 Task: Look for space in Azzaba, Algeria from 5th September, 2023 to 13th September, 2023 for 6 adults in price range Rs.15000 to Rs.20000. Place can be entire place with 3 bedrooms having 3 beds and 3 bathrooms. Property type can be house, flat, hotel. Booking option can be shelf check-in. Required host language is .
Action: Mouse moved to (479, 91)
Screenshot: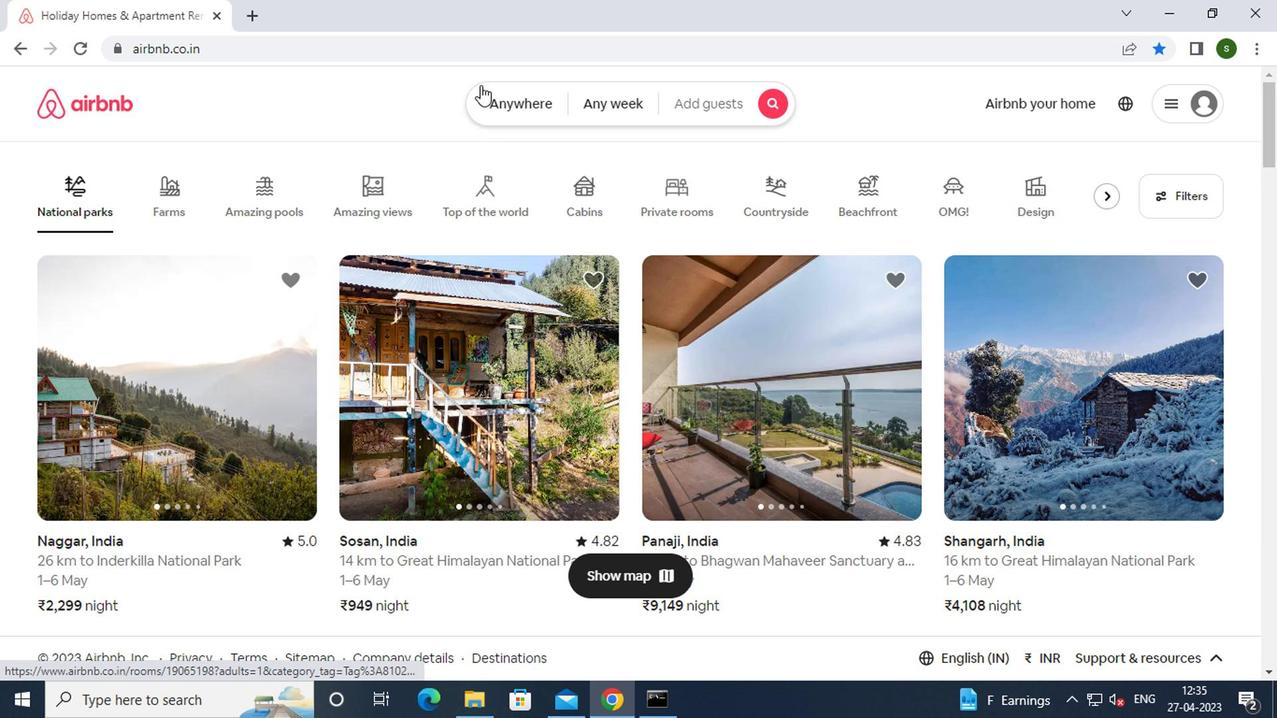 
Action: Mouse pressed left at (479, 91)
Screenshot: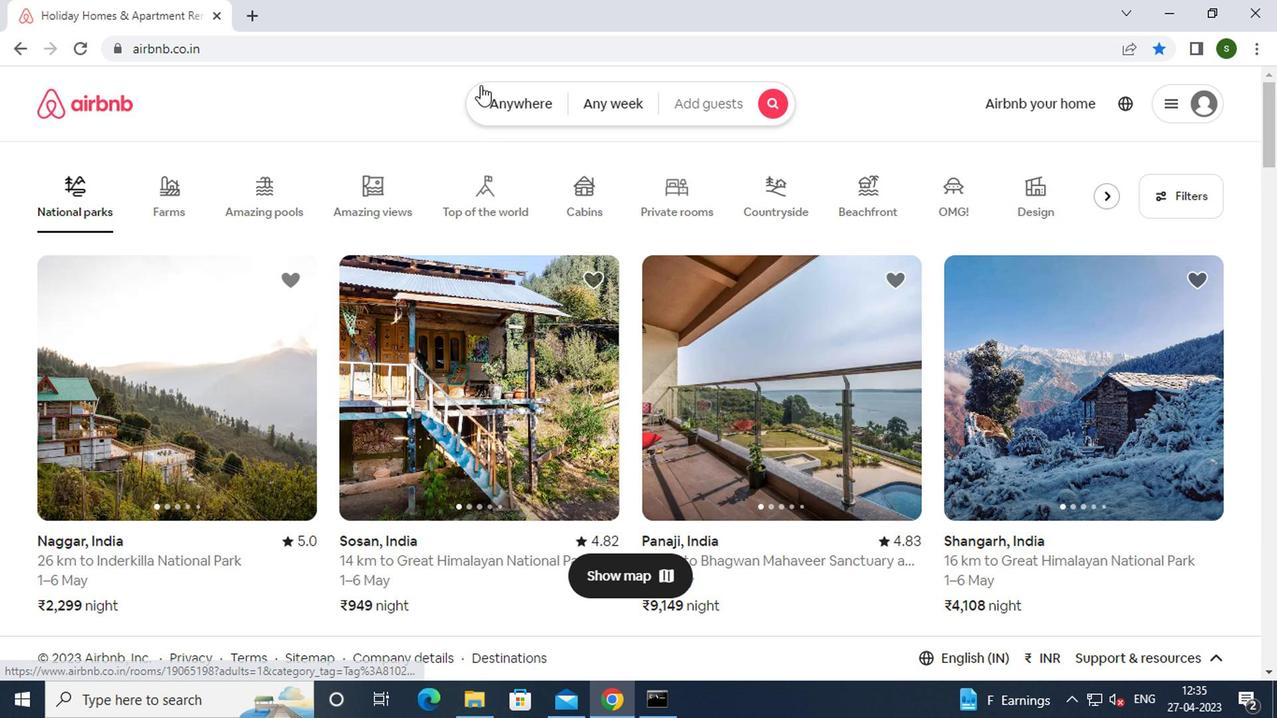 
Action: Mouse moved to (342, 176)
Screenshot: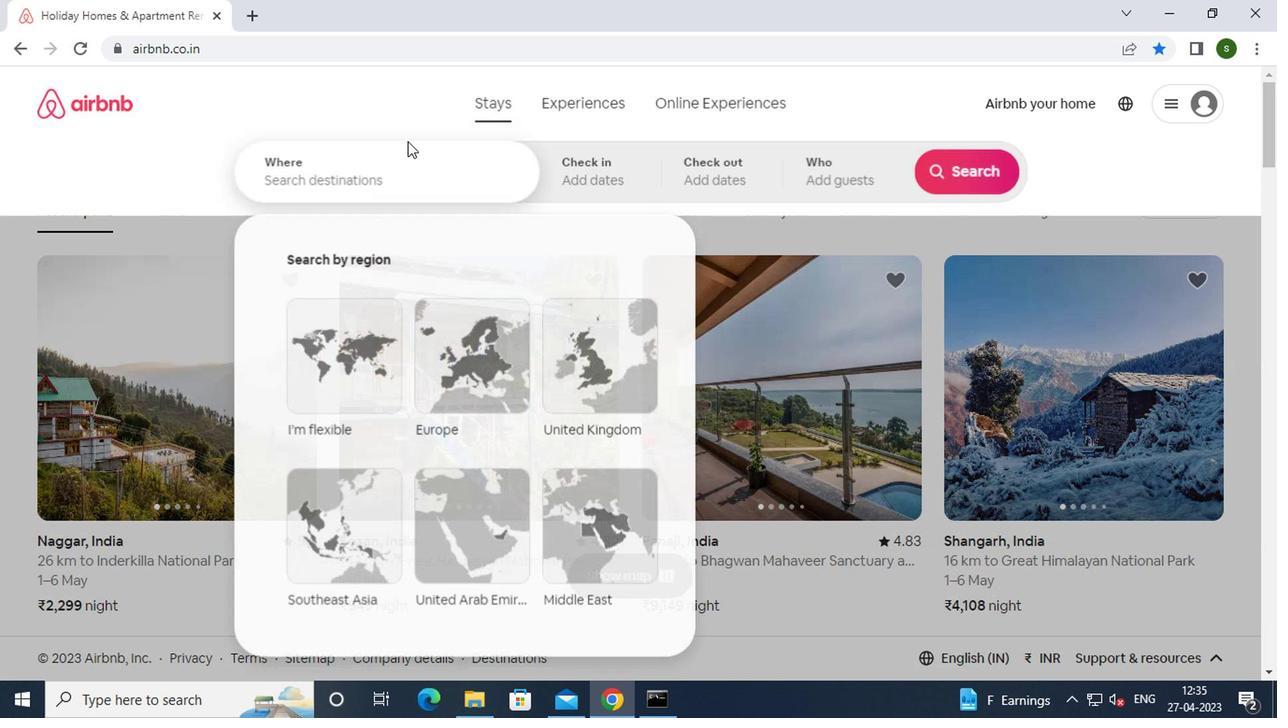 
Action: Mouse pressed left at (342, 176)
Screenshot: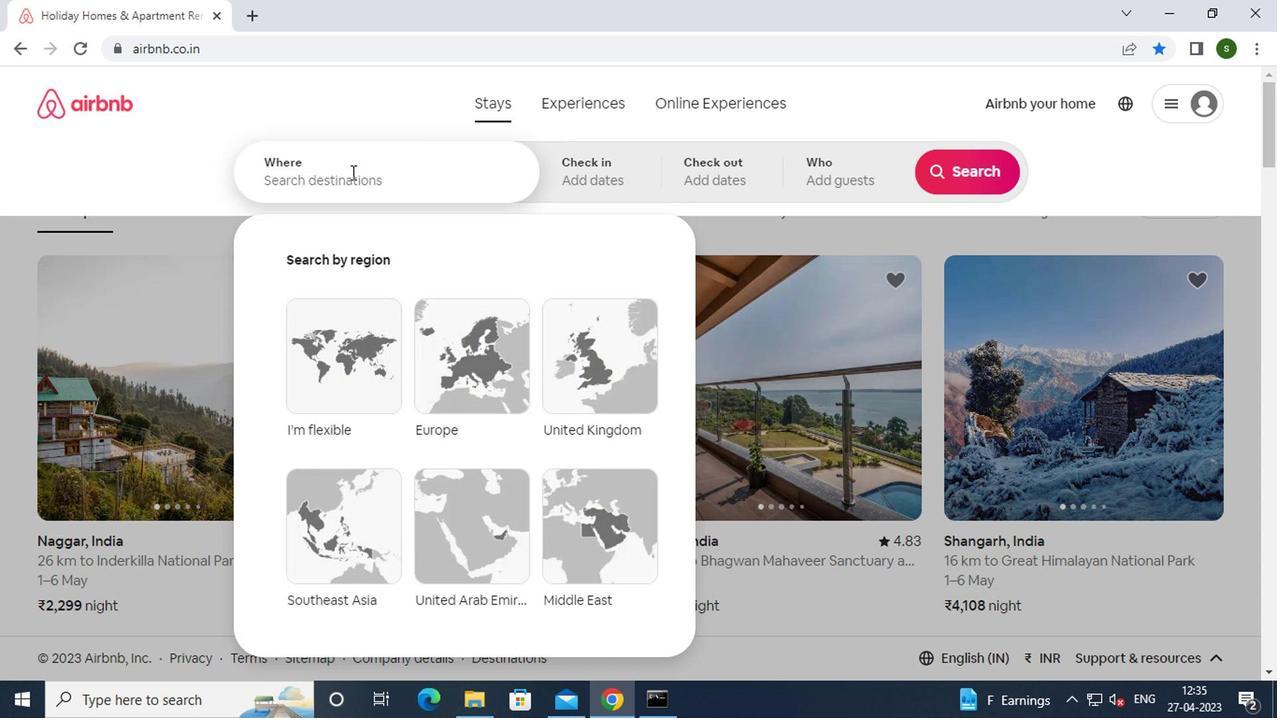 
Action: Mouse moved to (342, 178)
Screenshot: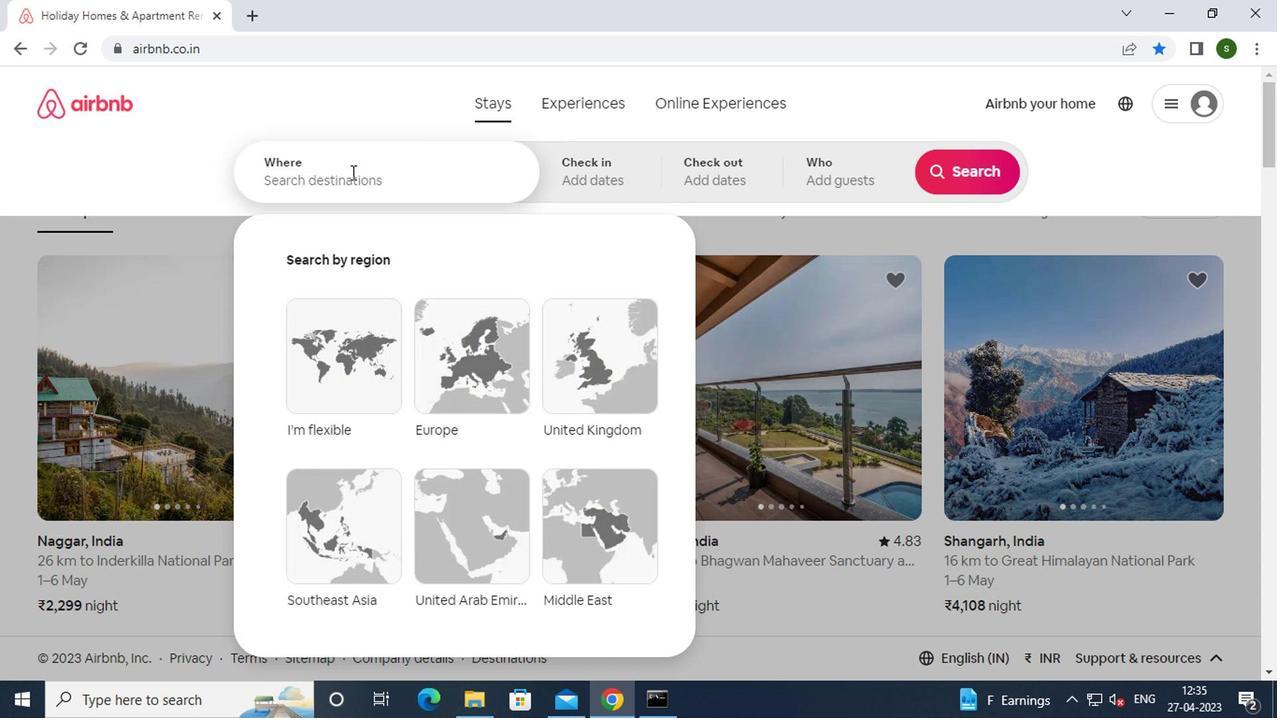 
Action: Key pressed a<Key.caps_lock>zzaba,<Key.space><Key.caps_lock>a<Key.caps_lock>lgeria<Key.enter>
Screenshot: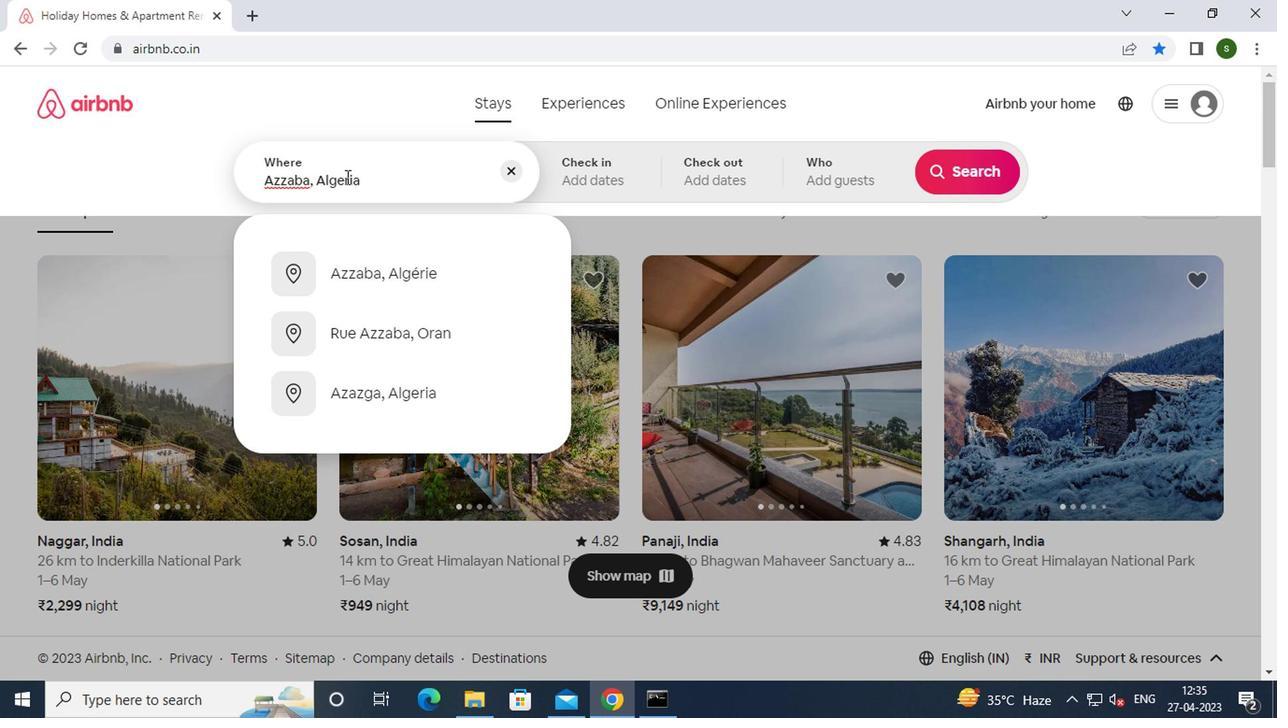 
Action: Mouse moved to (949, 328)
Screenshot: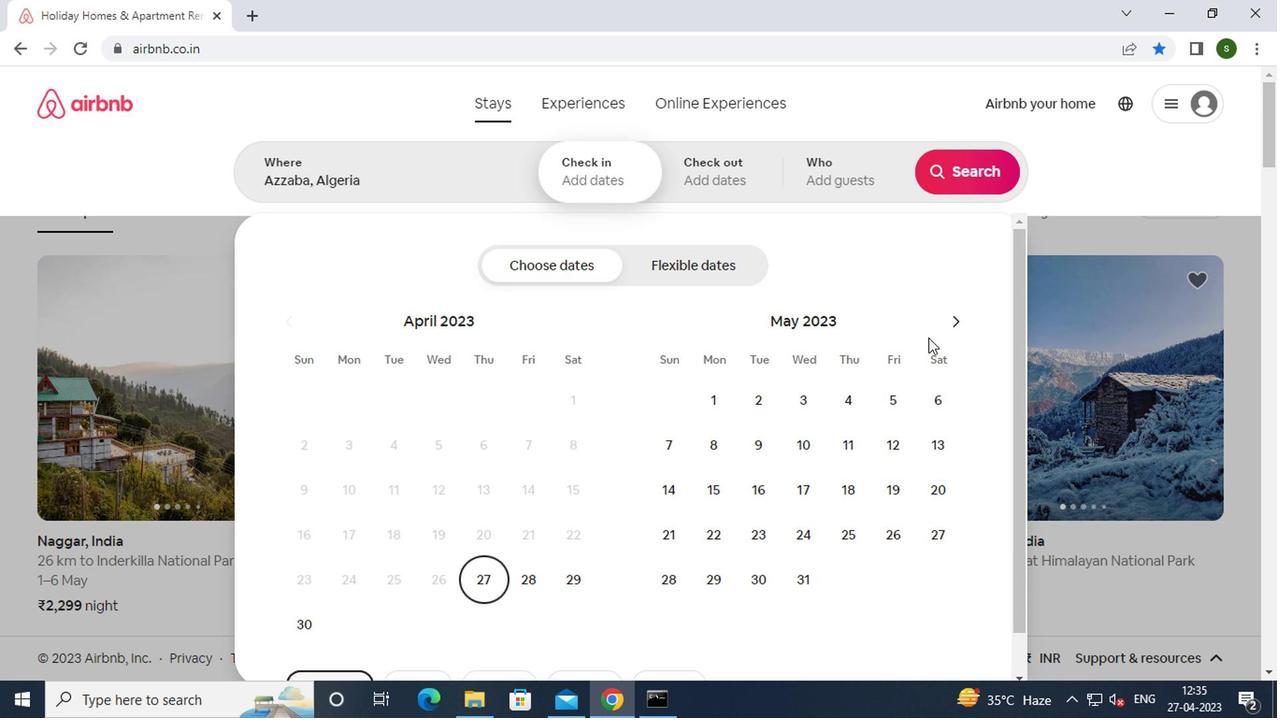
Action: Mouse pressed left at (949, 328)
Screenshot: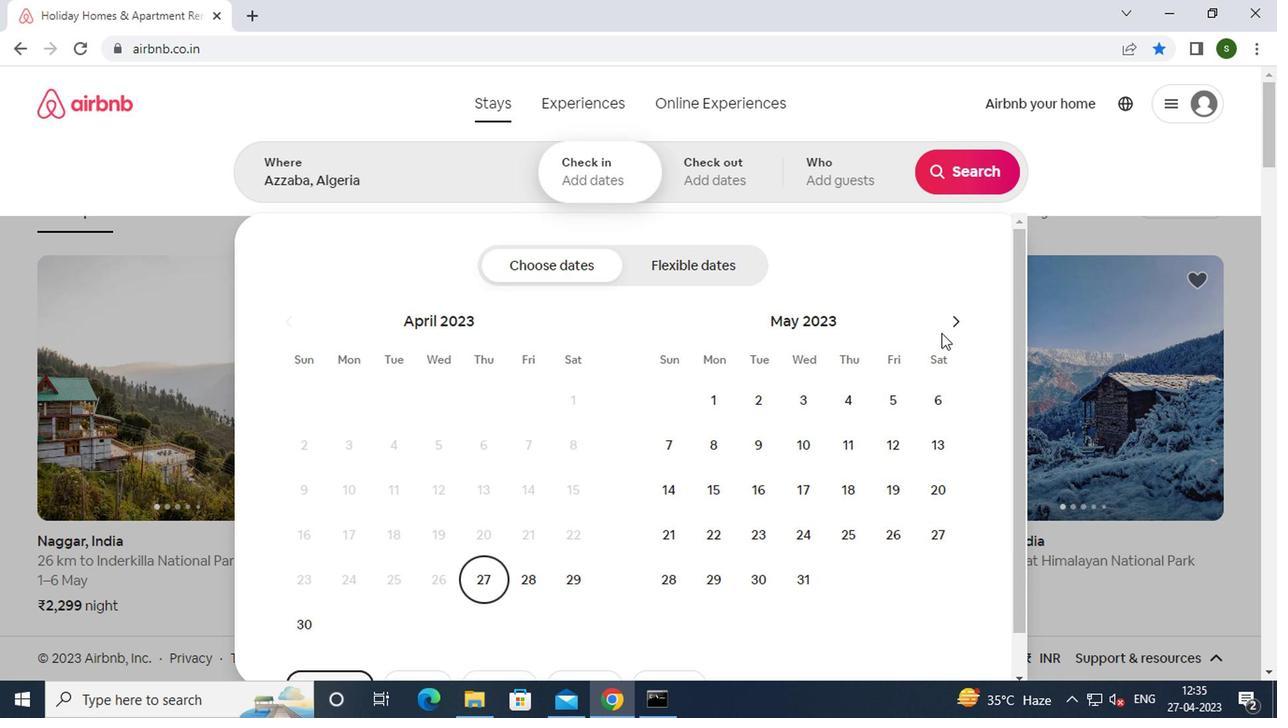 
Action: Mouse pressed left at (949, 328)
Screenshot: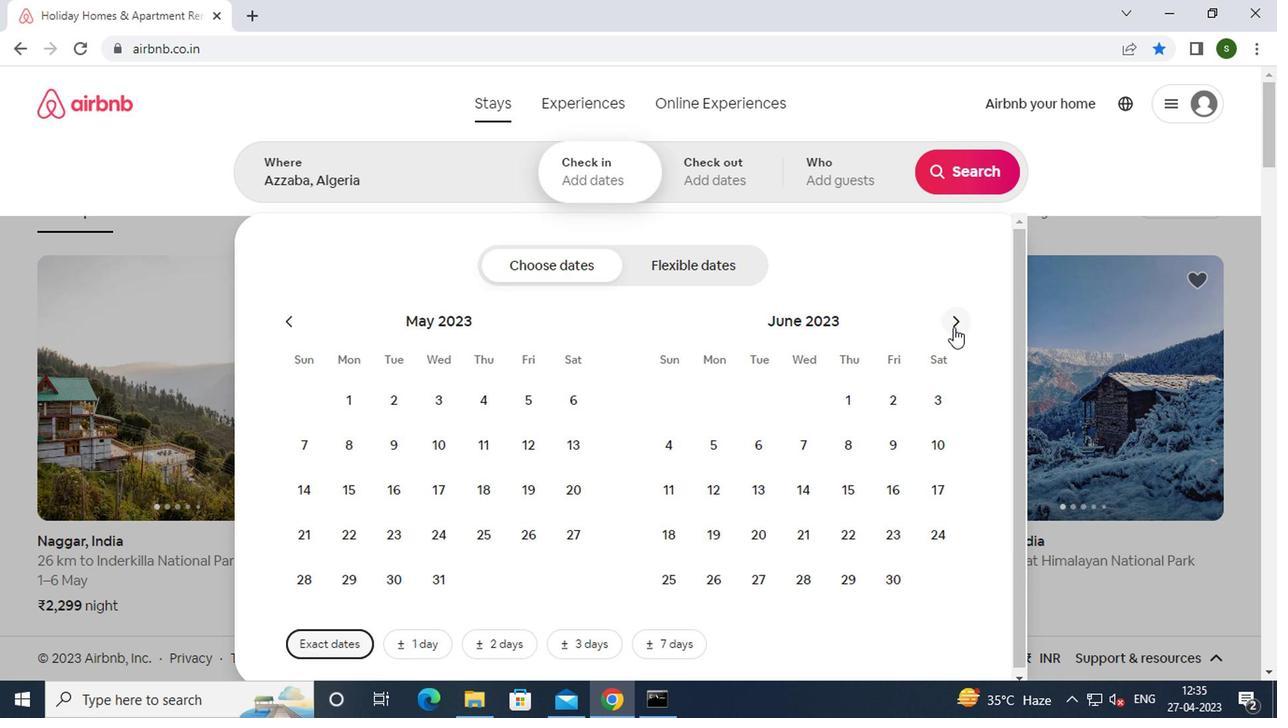 
Action: Mouse pressed left at (949, 328)
Screenshot: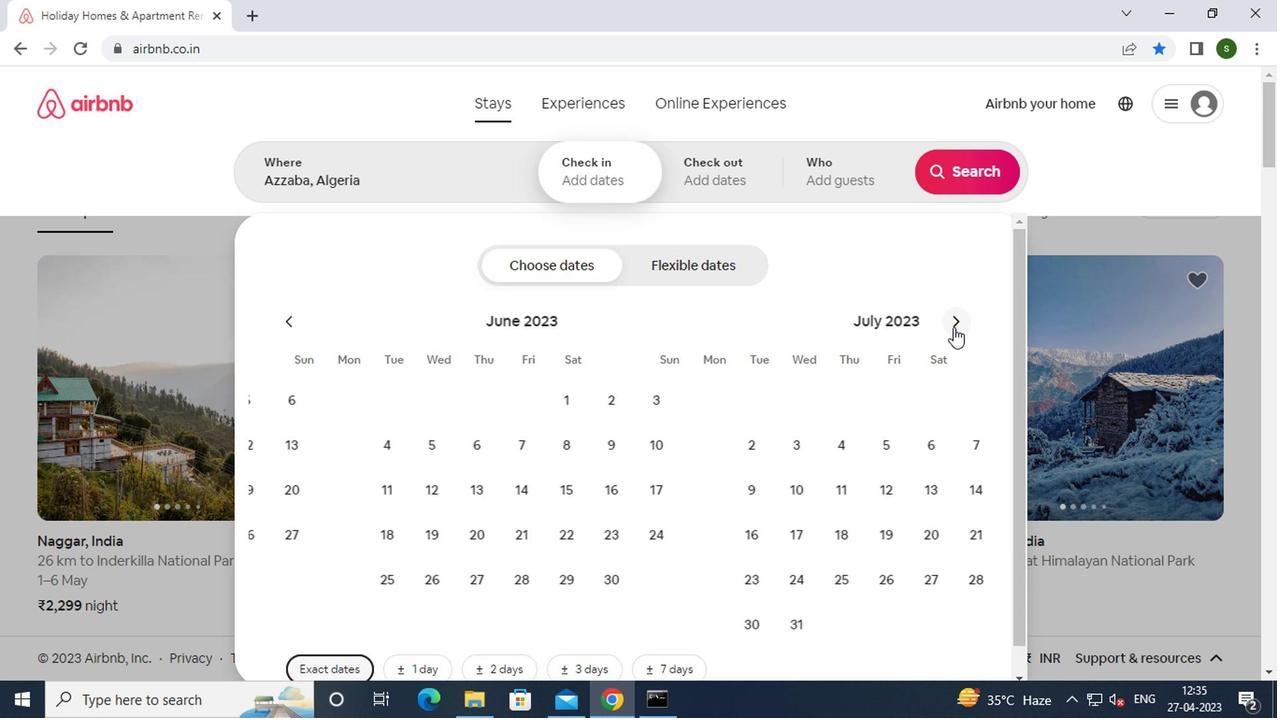 
Action: Mouse pressed left at (949, 328)
Screenshot: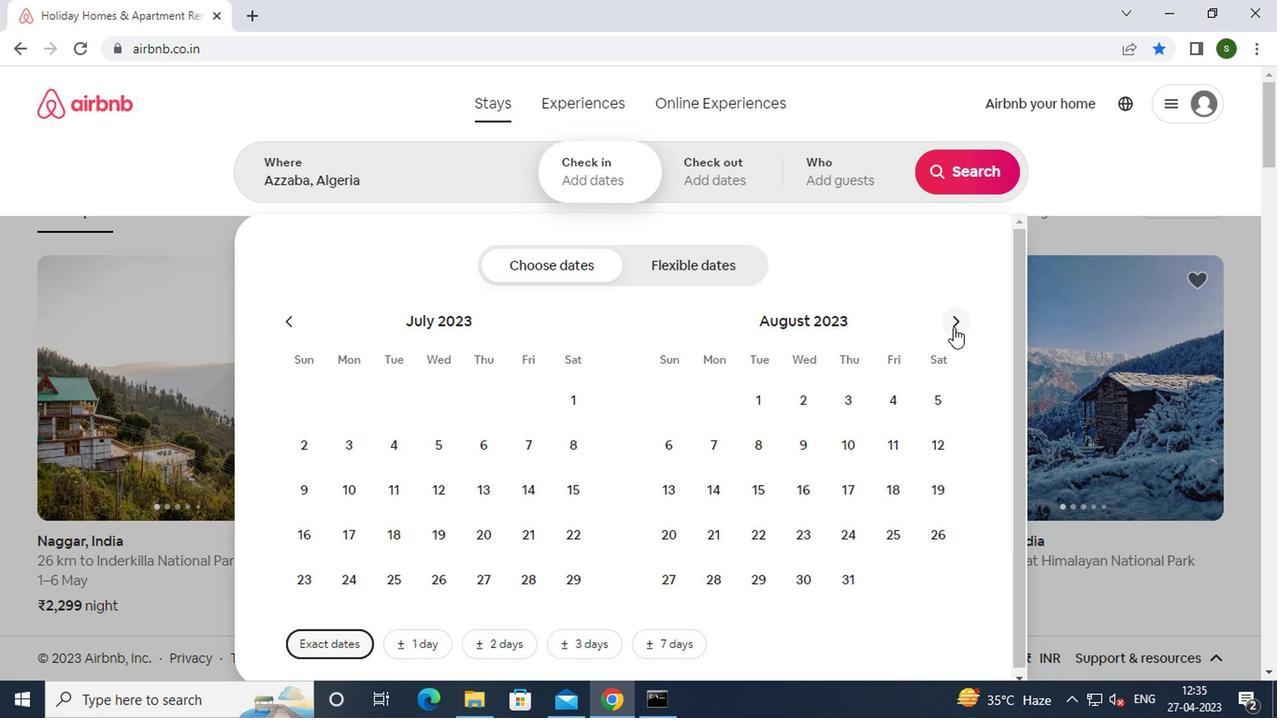 
Action: Mouse moved to (763, 446)
Screenshot: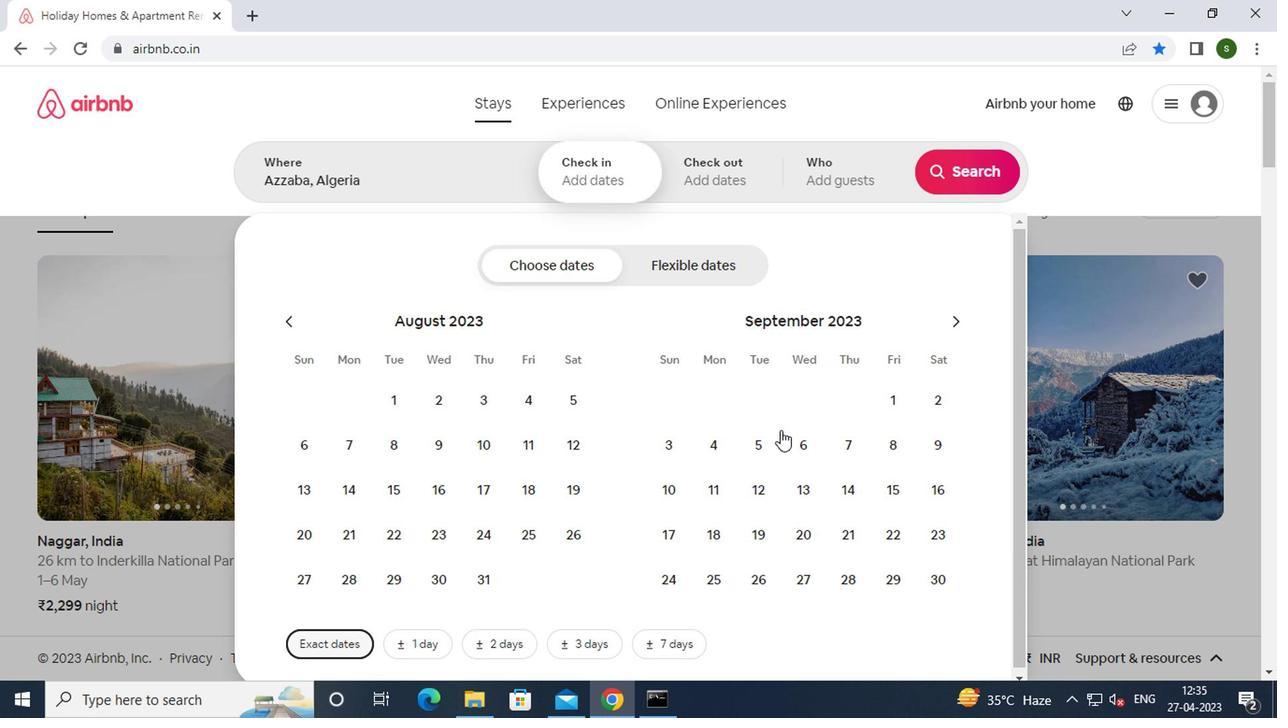 
Action: Mouse pressed left at (763, 446)
Screenshot: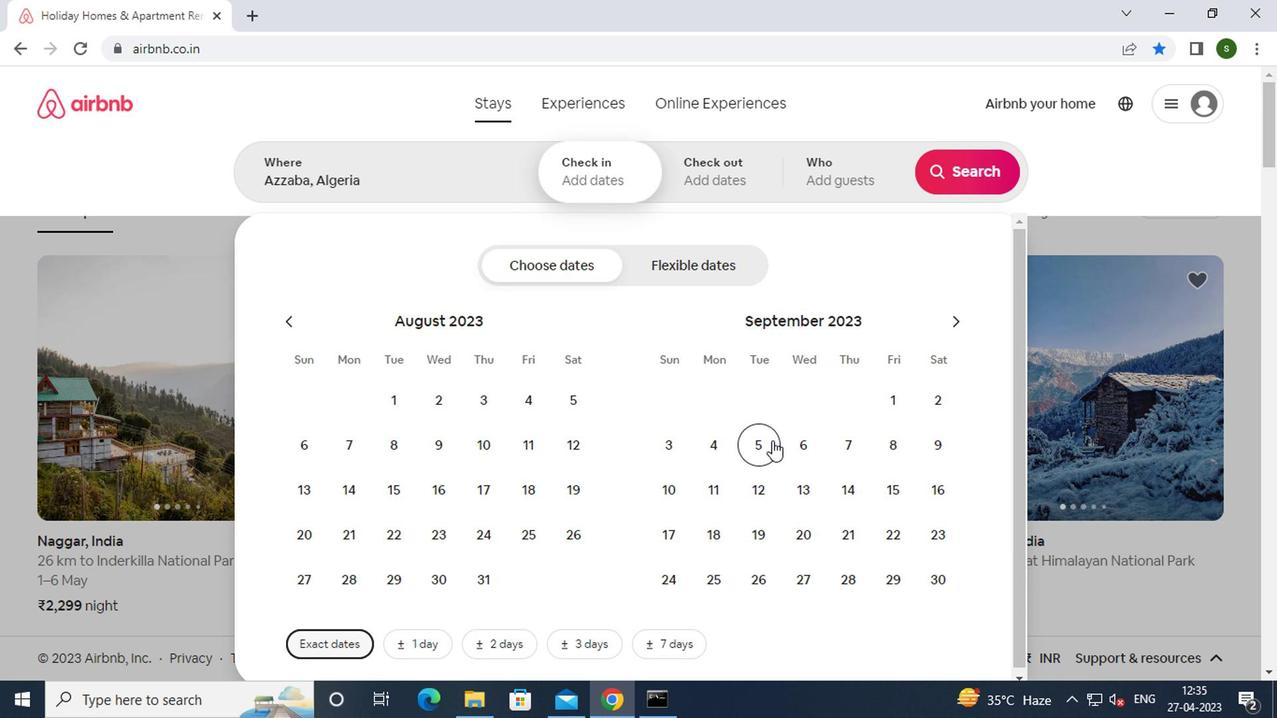 
Action: Mouse moved to (798, 489)
Screenshot: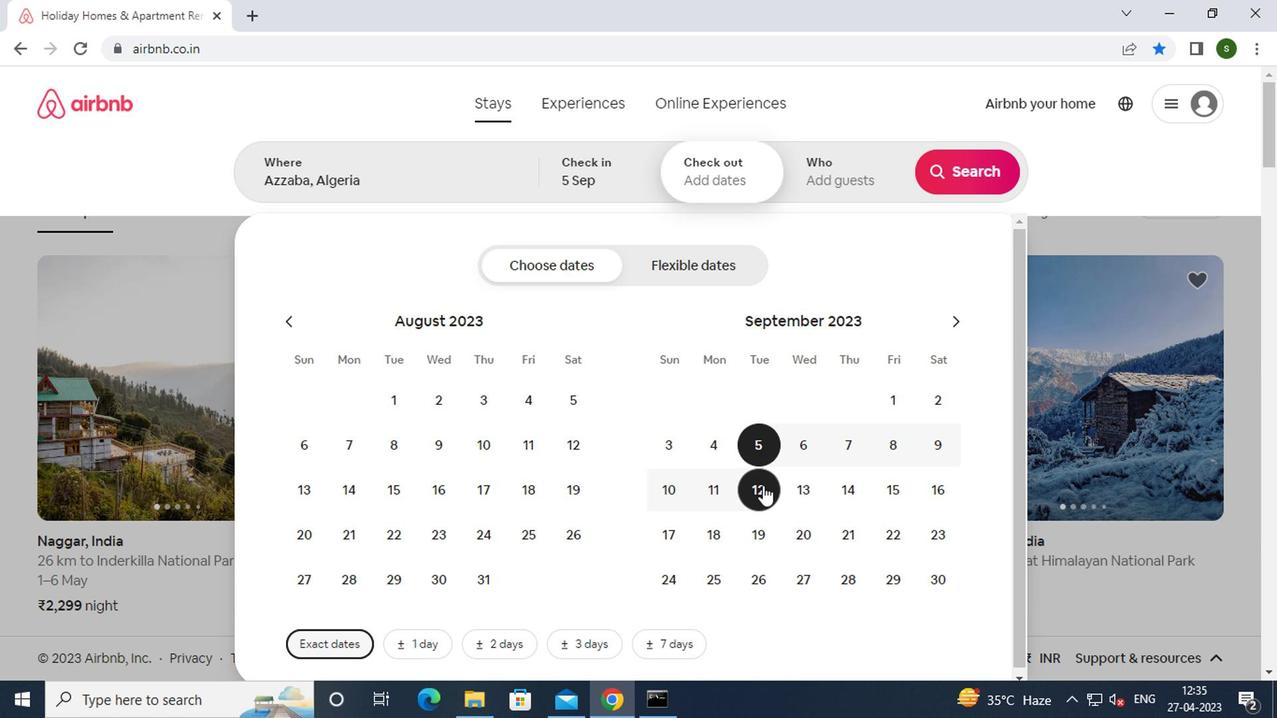 
Action: Mouse pressed left at (798, 489)
Screenshot: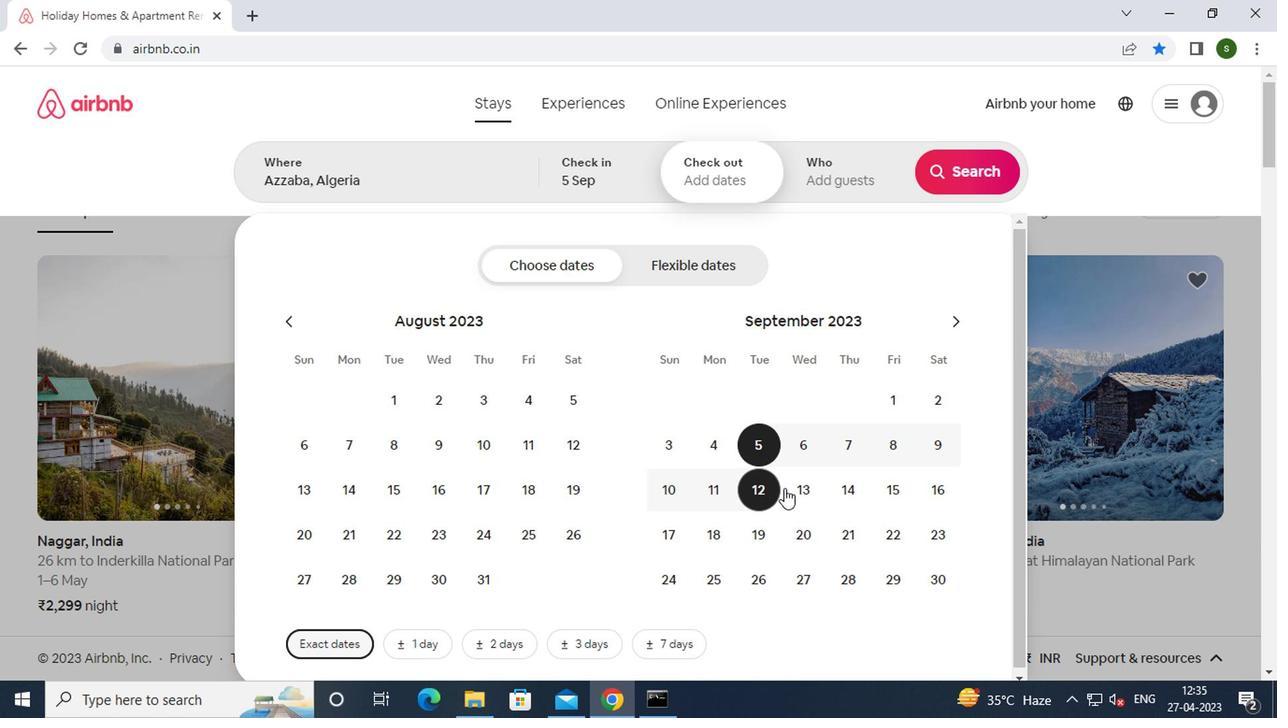 
Action: Mouse moved to (840, 173)
Screenshot: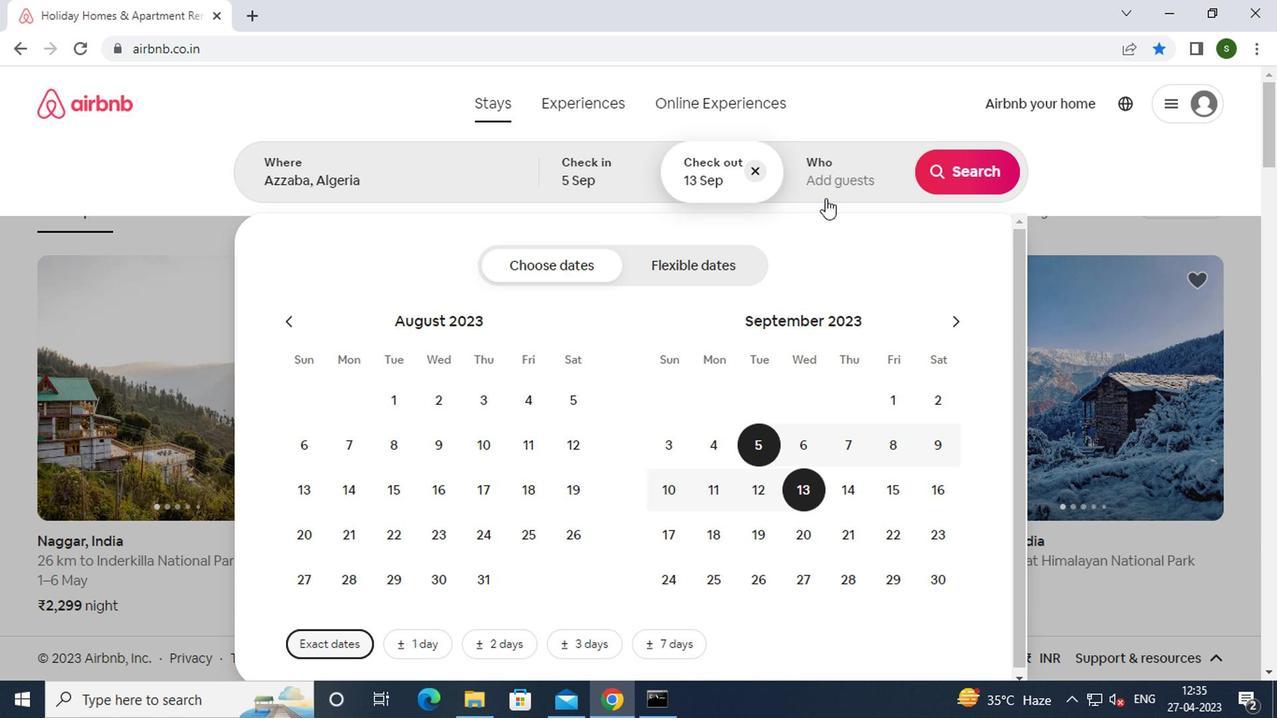 
Action: Mouse pressed left at (840, 173)
Screenshot: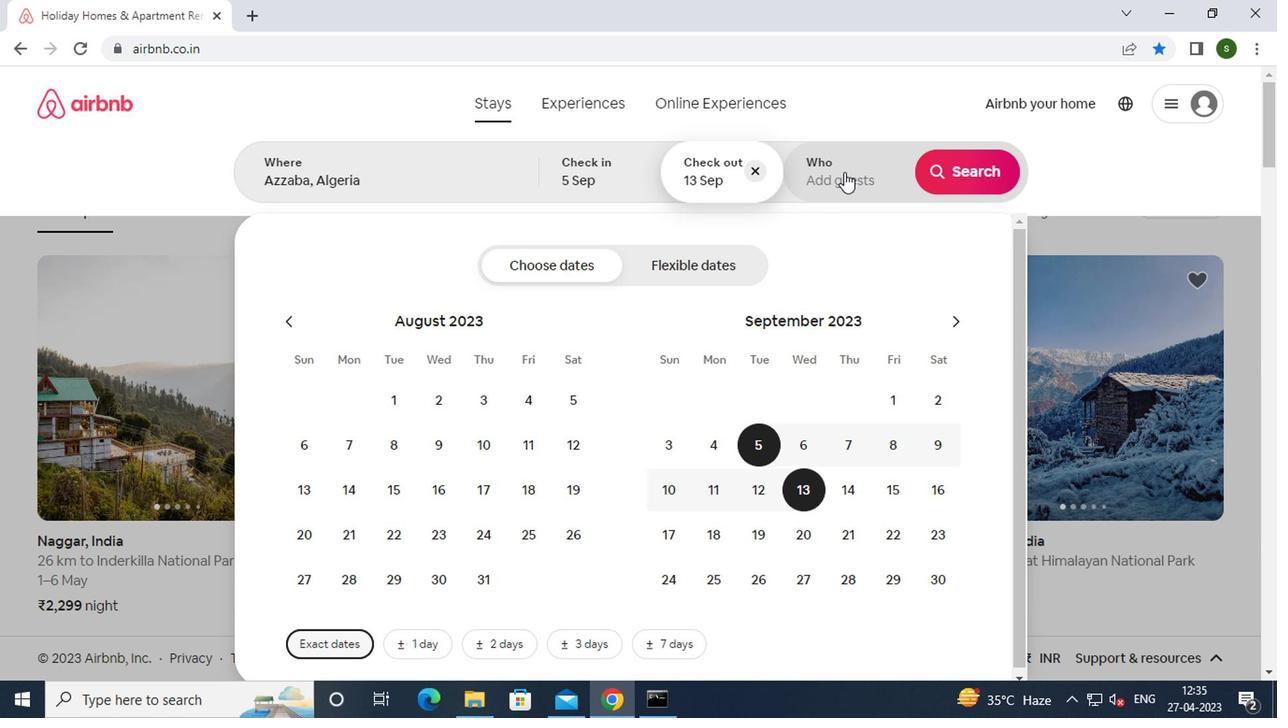
Action: Mouse moved to (966, 268)
Screenshot: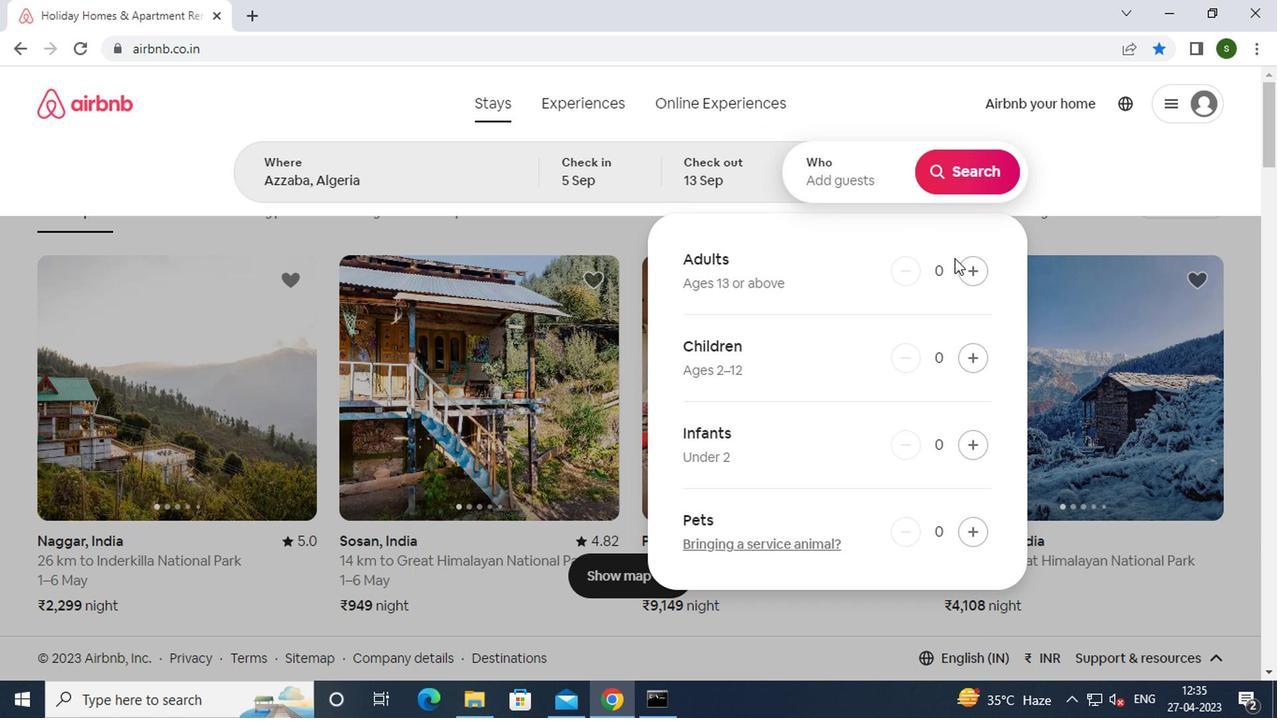 
Action: Mouse pressed left at (966, 268)
Screenshot: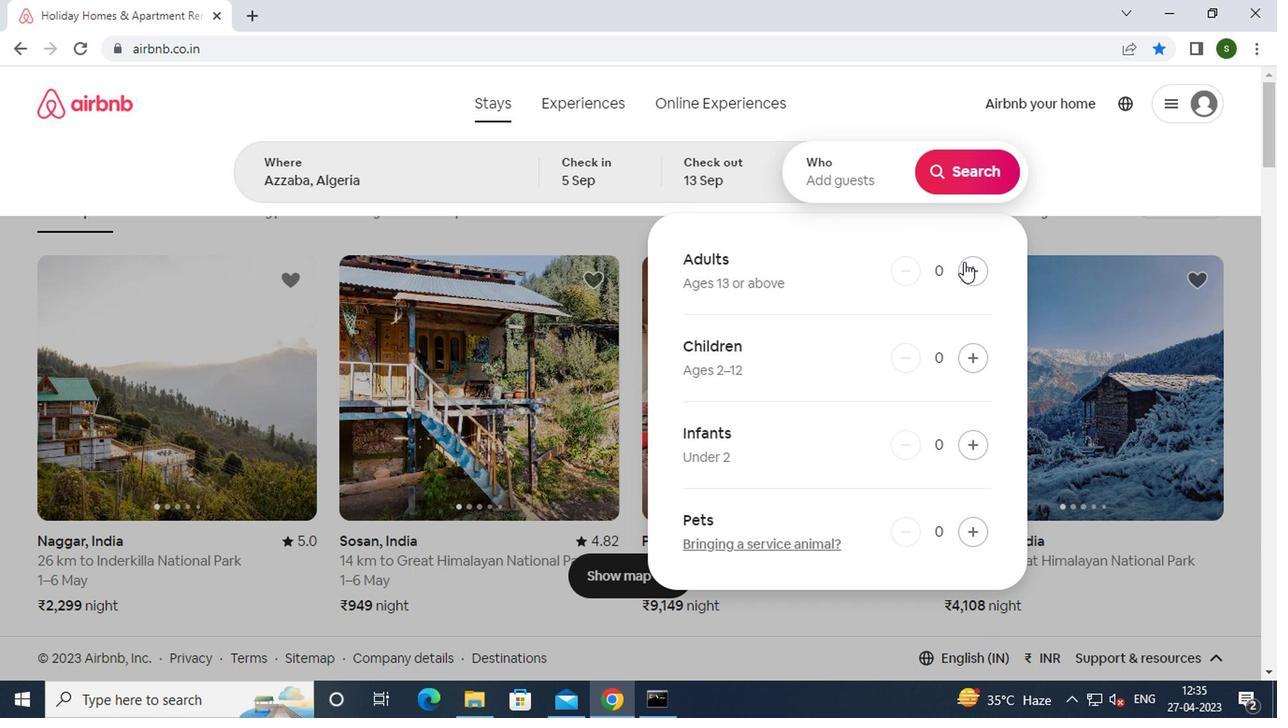 
Action: Mouse pressed left at (966, 268)
Screenshot: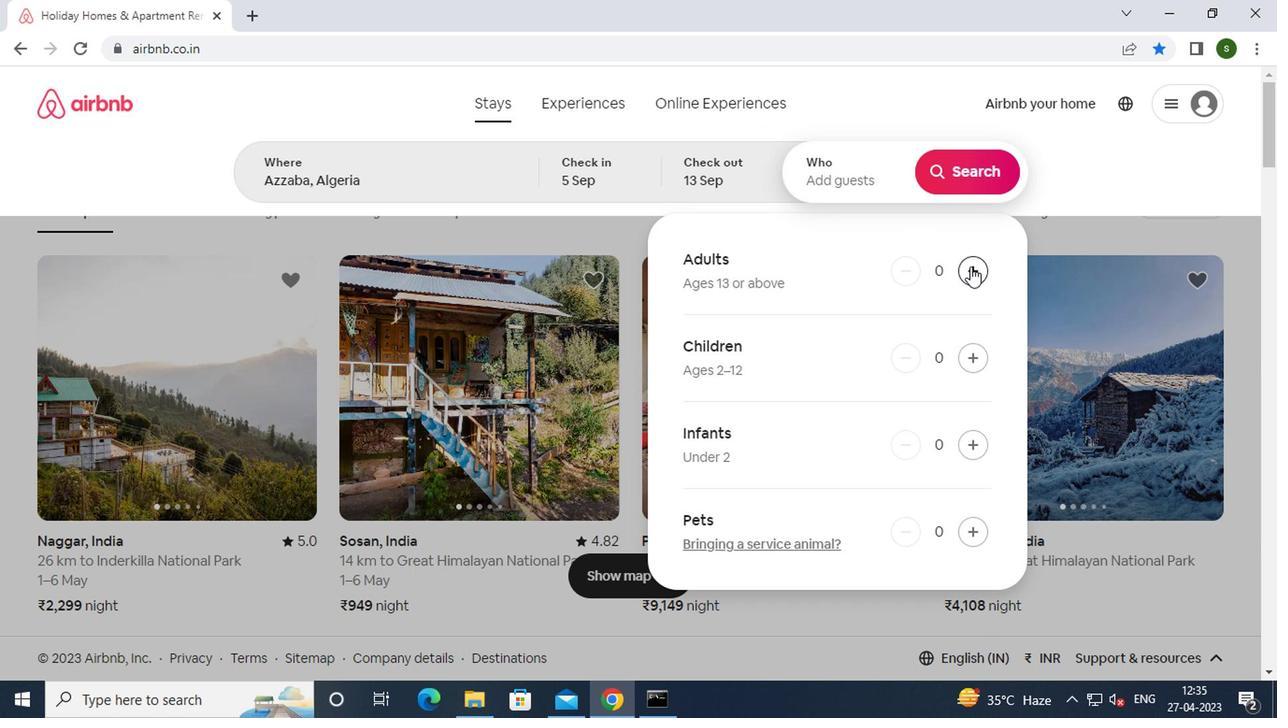 
Action: Mouse pressed left at (966, 268)
Screenshot: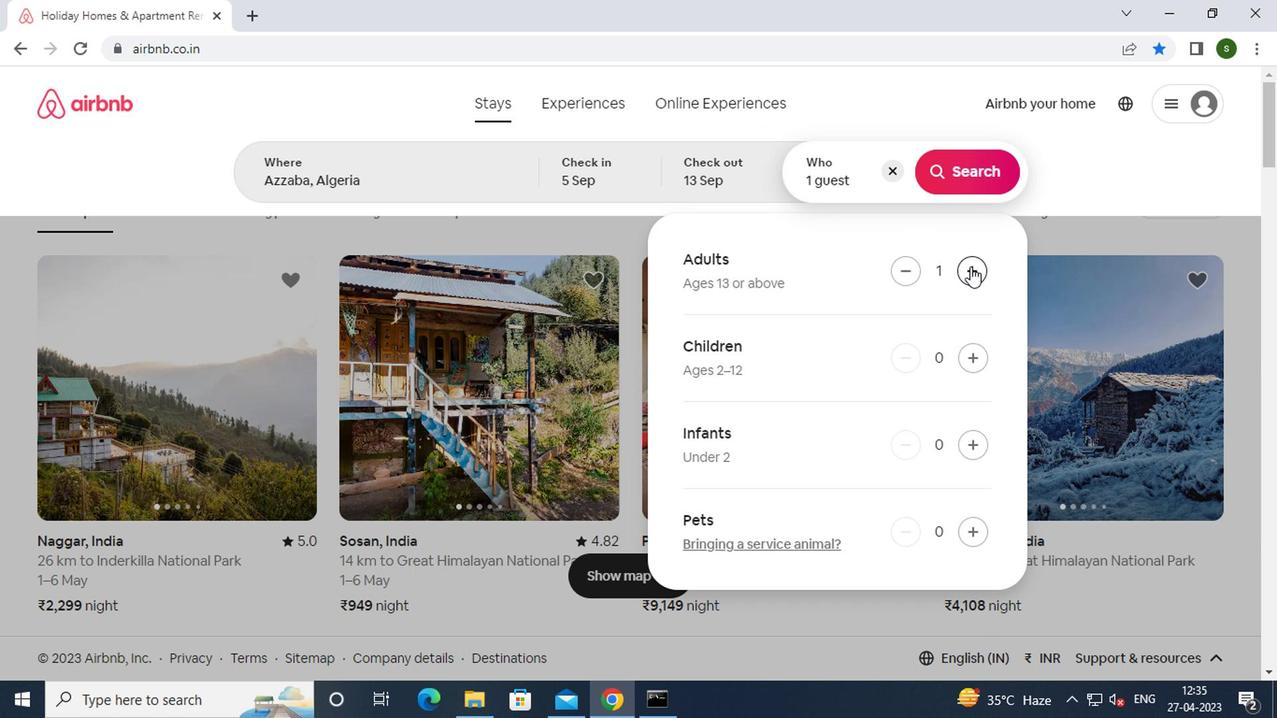 
Action: Mouse pressed left at (966, 268)
Screenshot: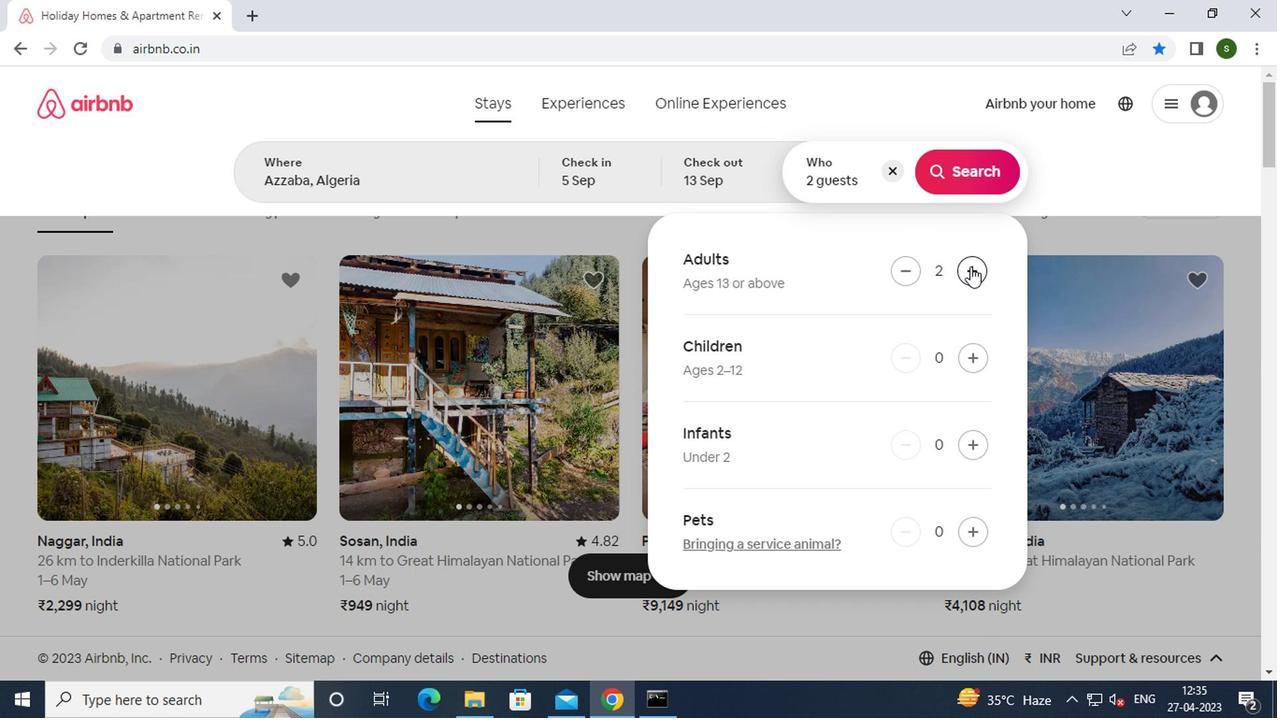 
Action: Mouse pressed left at (966, 268)
Screenshot: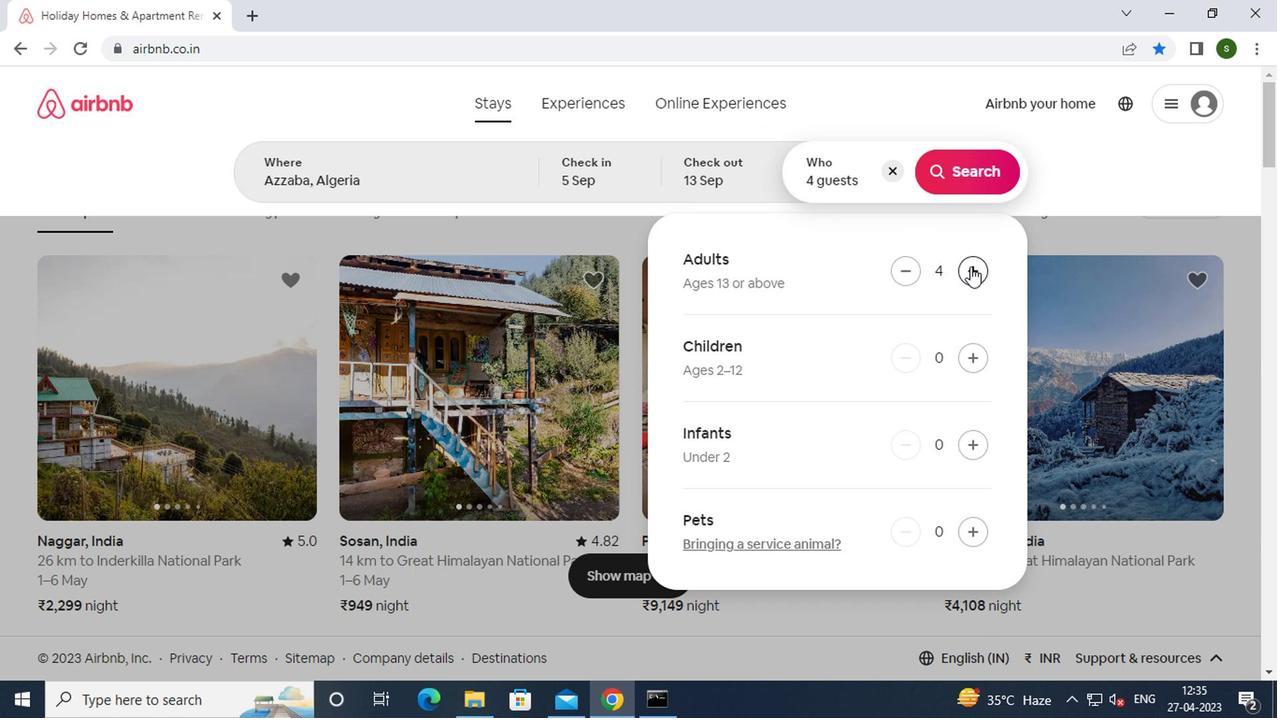
Action: Mouse pressed left at (966, 268)
Screenshot: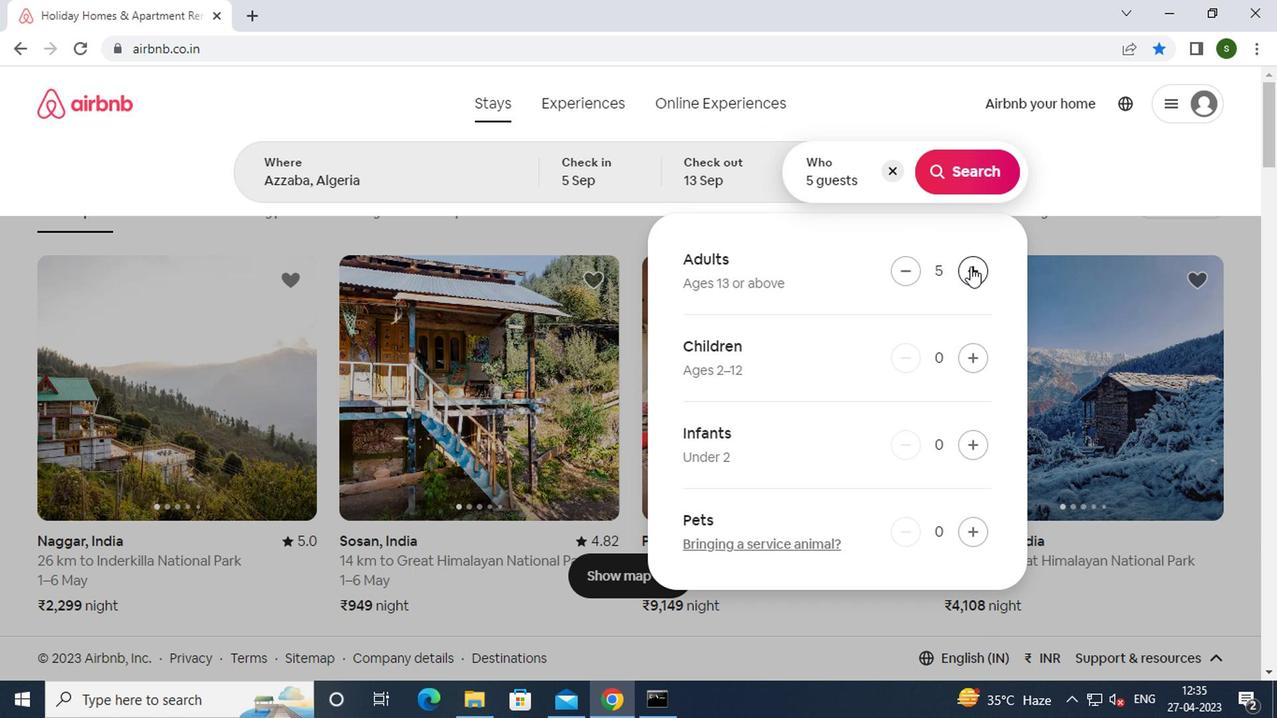 
Action: Mouse moved to (965, 180)
Screenshot: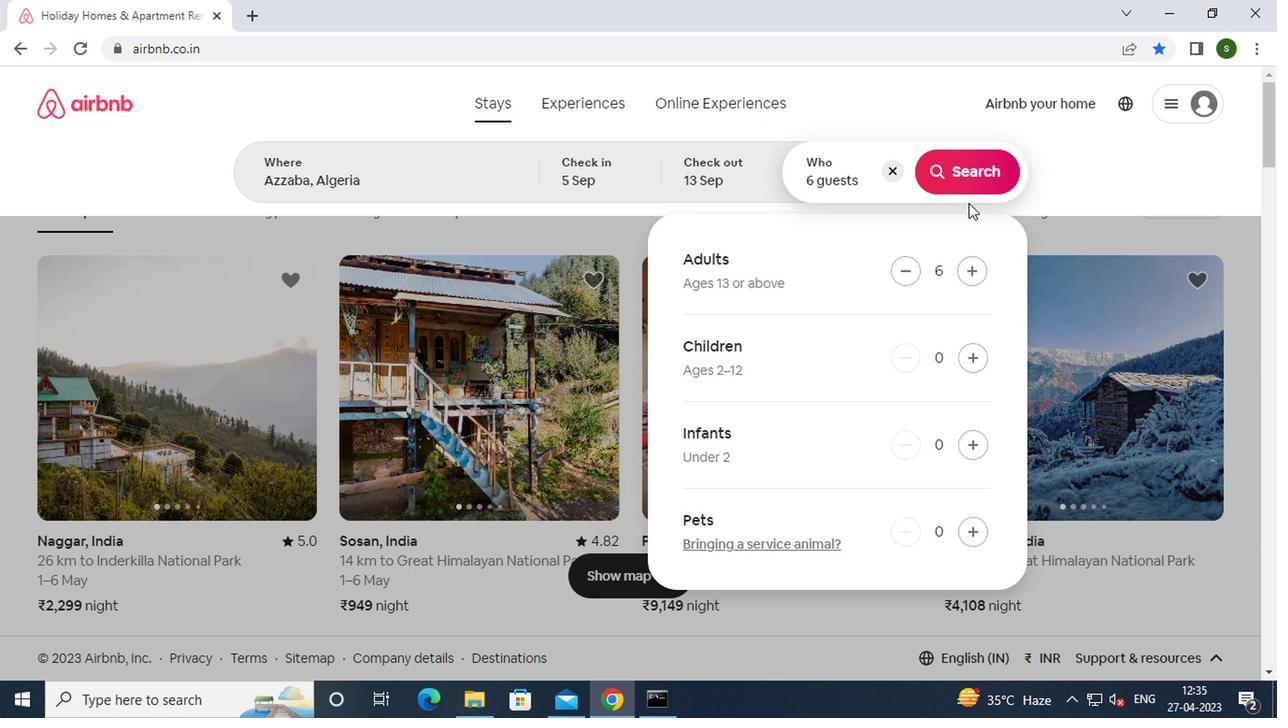 
Action: Mouse pressed left at (965, 180)
Screenshot: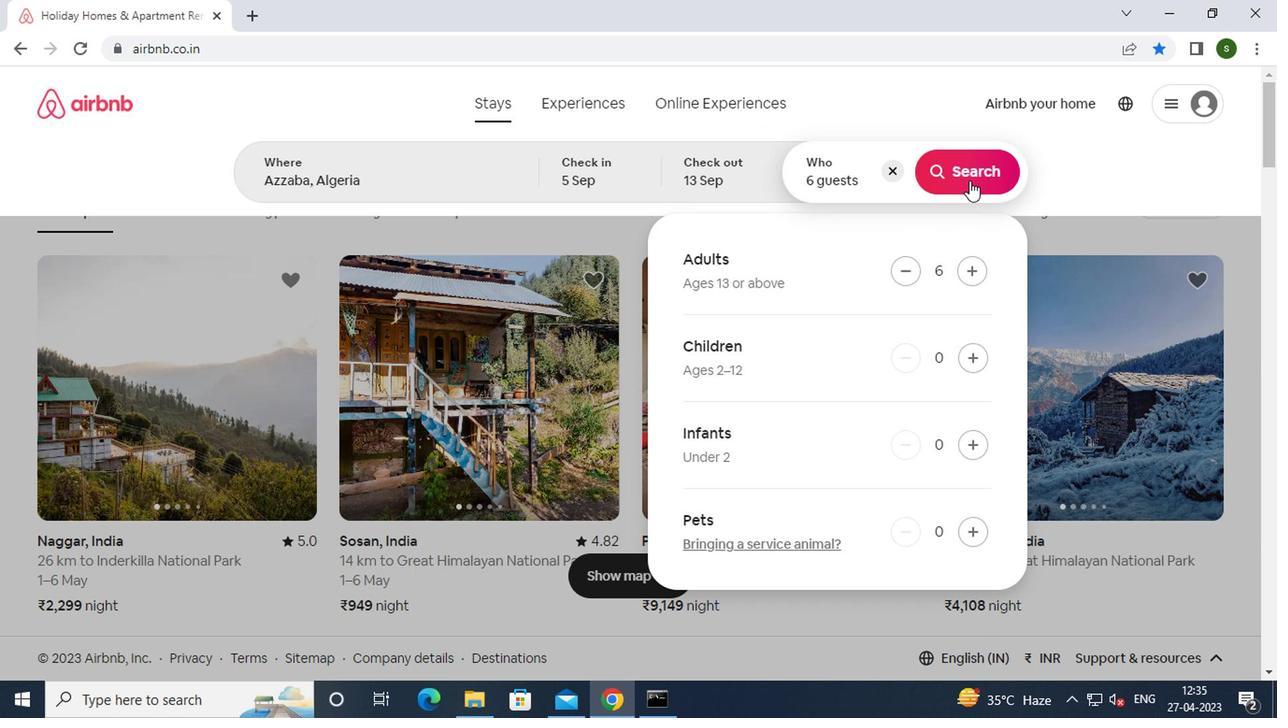 
Action: Mouse moved to (1180, 182)
Screenshot: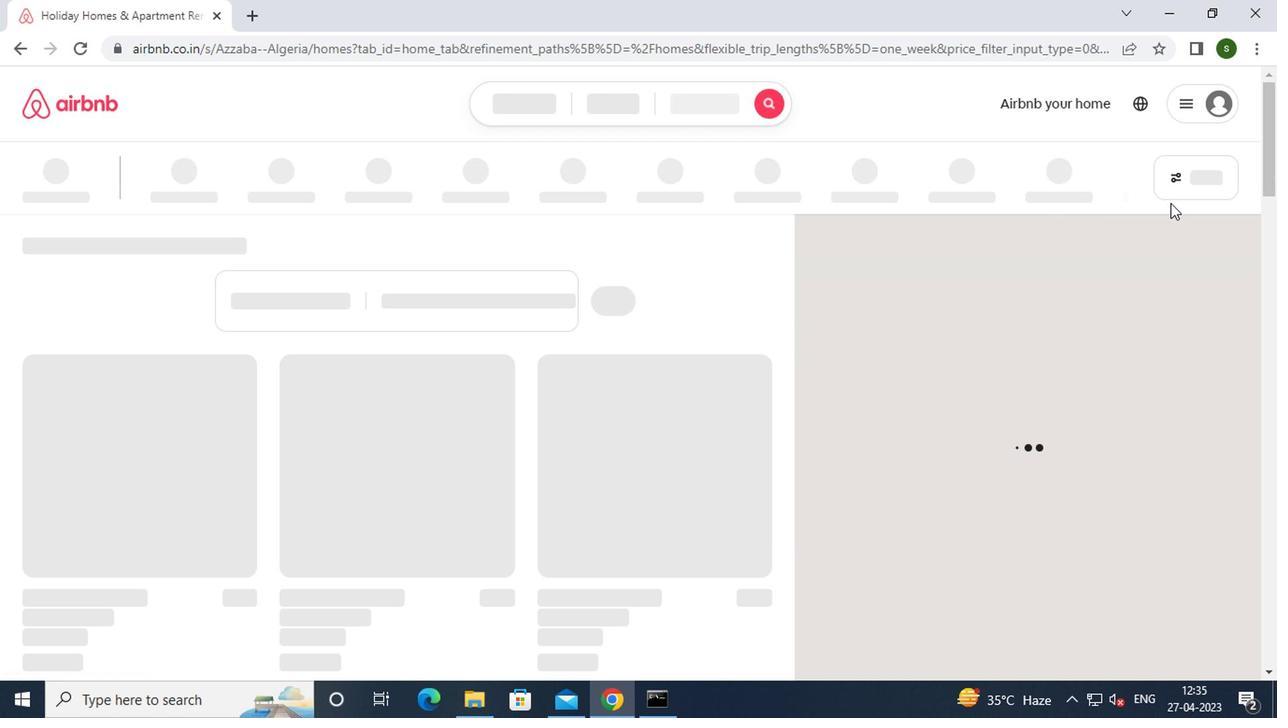 
Action: Mouse pressed left at (1180, 182)
Screenshot: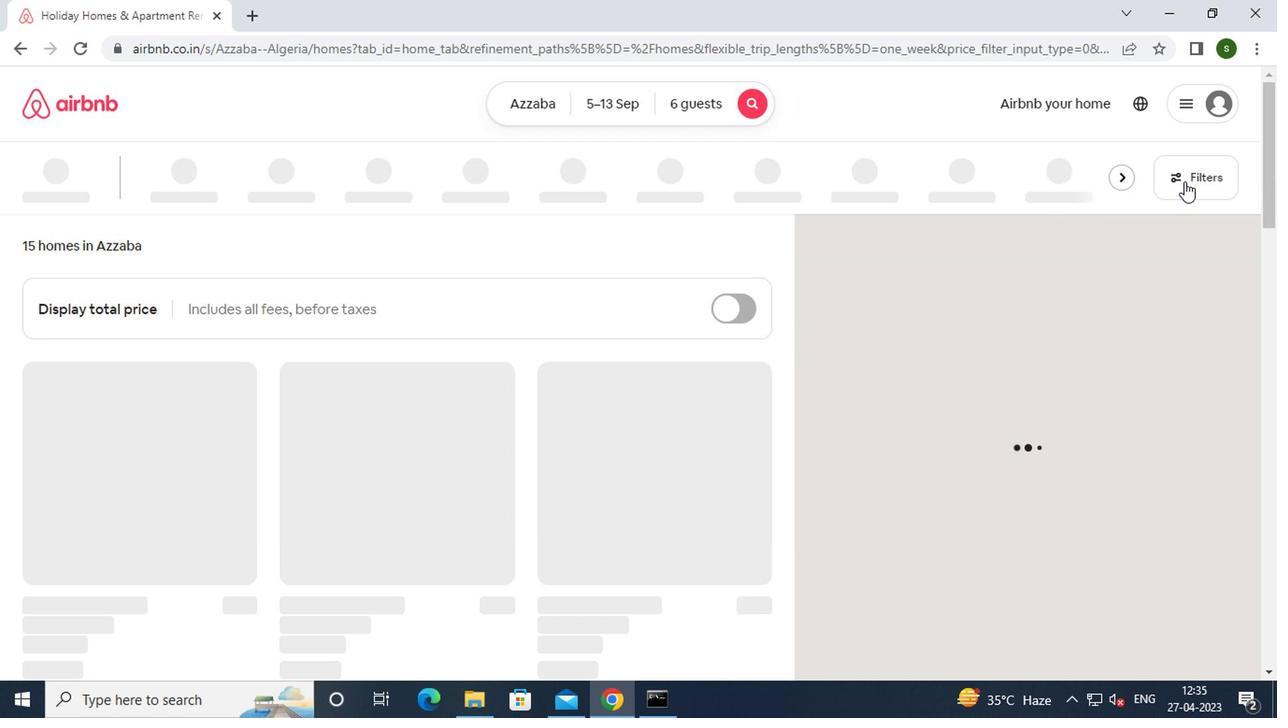 
Action: Mouse moved to (530, 417)
Screenshot: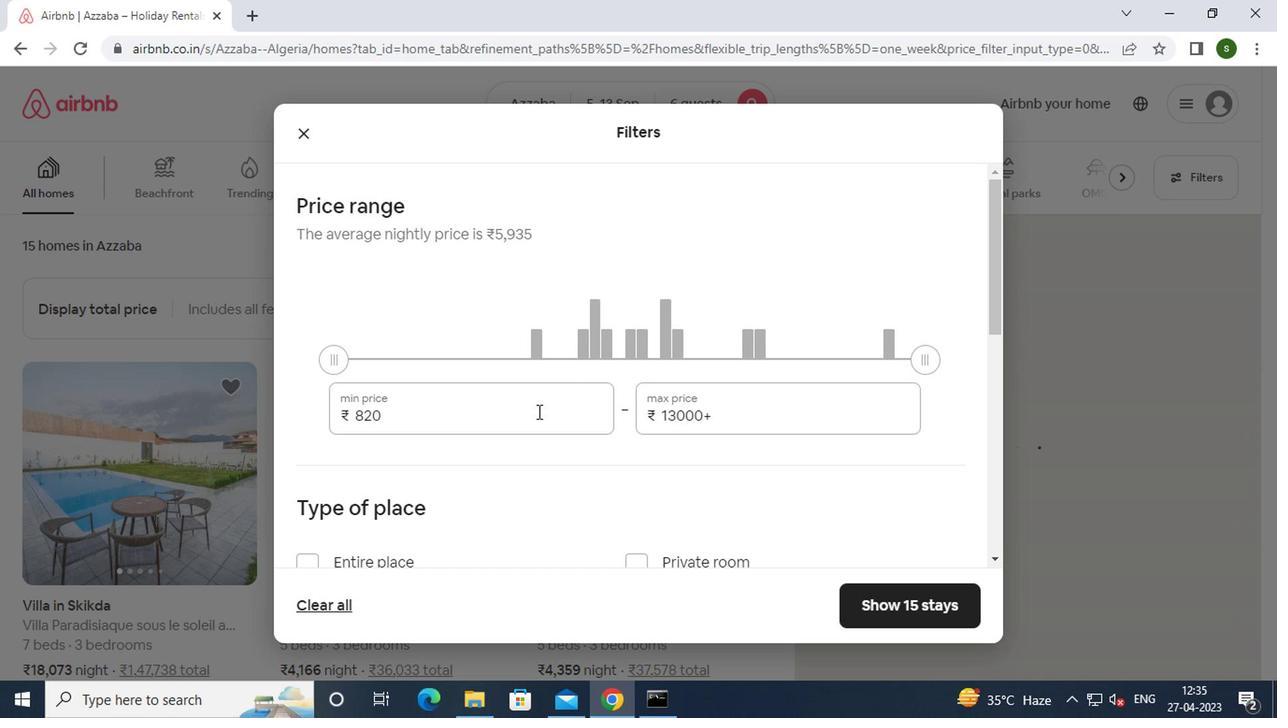
Action: Mouse pressed left at (530, 417)
Screenshot: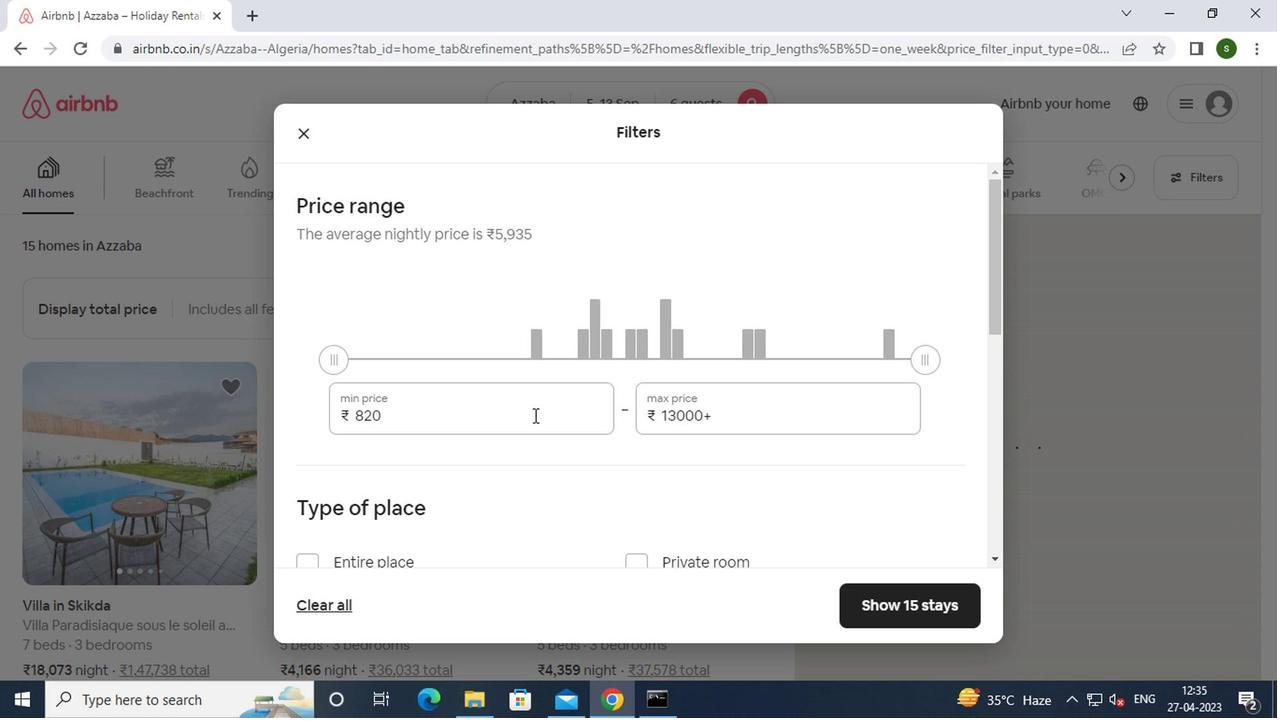 
Action: Key pressed <Key.backspace><Key.backspace><Key.backspace><Key.backspace><Key.backspace><Key.backspace>15000
Screenshot: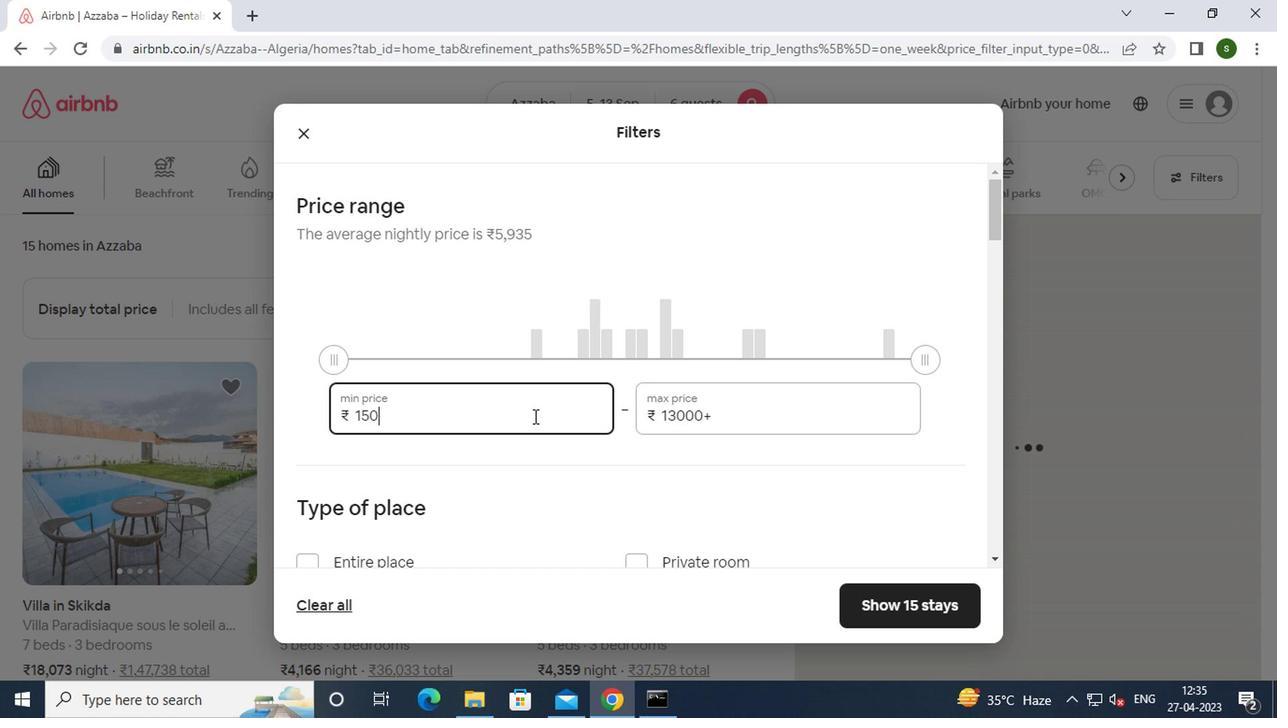 
Action: Mouse moved to (727, 419)
Screenshot: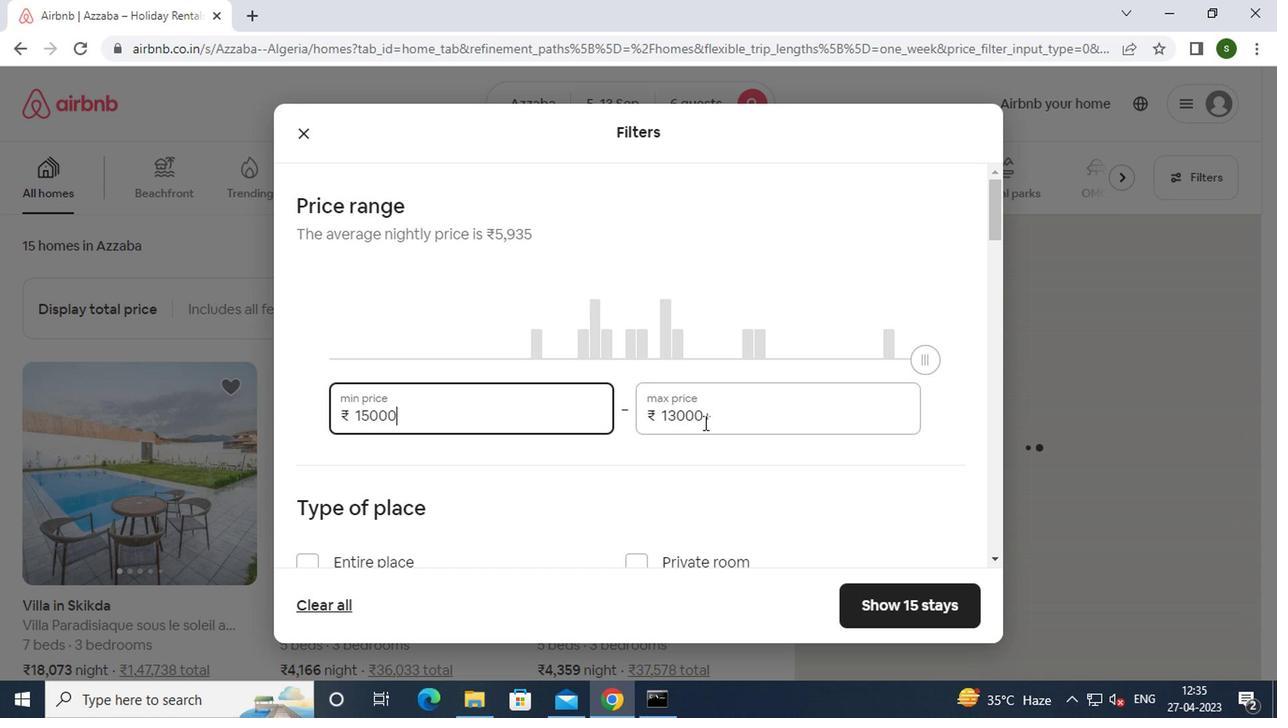 
Action: Mouse pressed left at (727, 419)
Screenshot: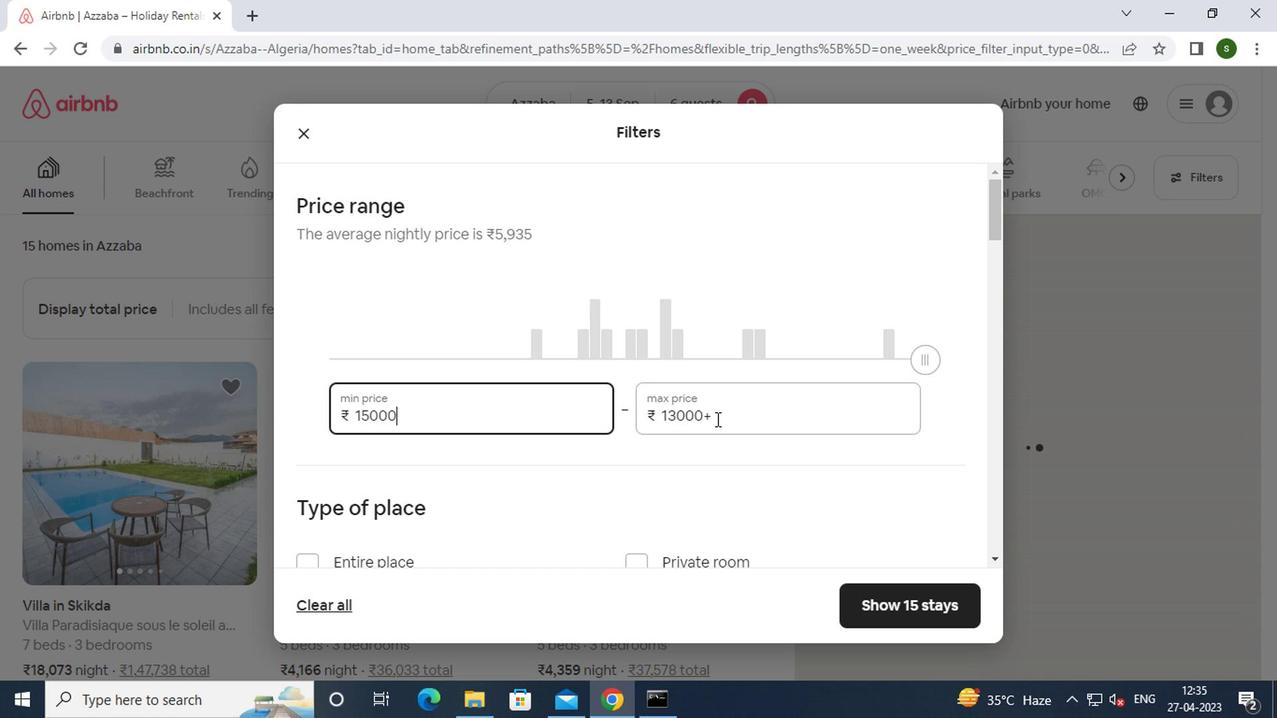 
Action: Mouse moved to (727, 414)
Screenshot: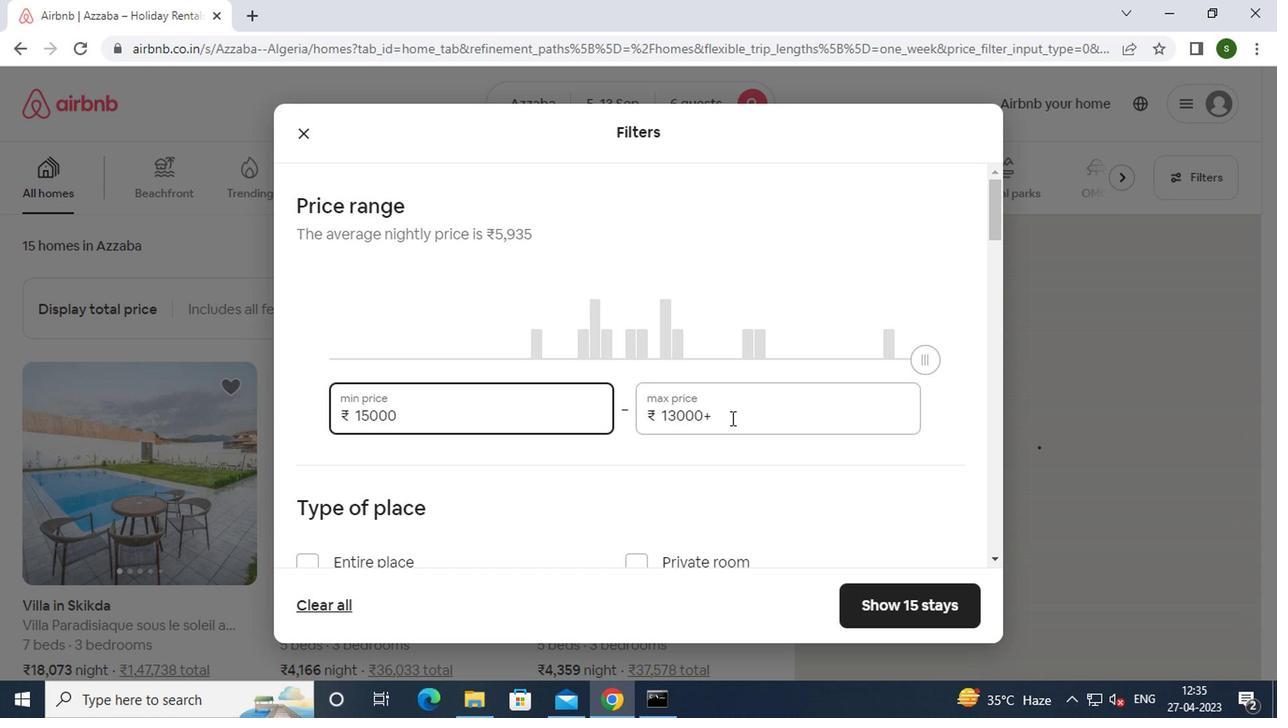 
Action: Key pressed <Key.backspace><Key.backspace><Key.backspace><Key.backspace><Key.backspace><Key.backspace><Key.backspace><Key.backspace><Key.backspace><Key.backspace>20000
Screenshot: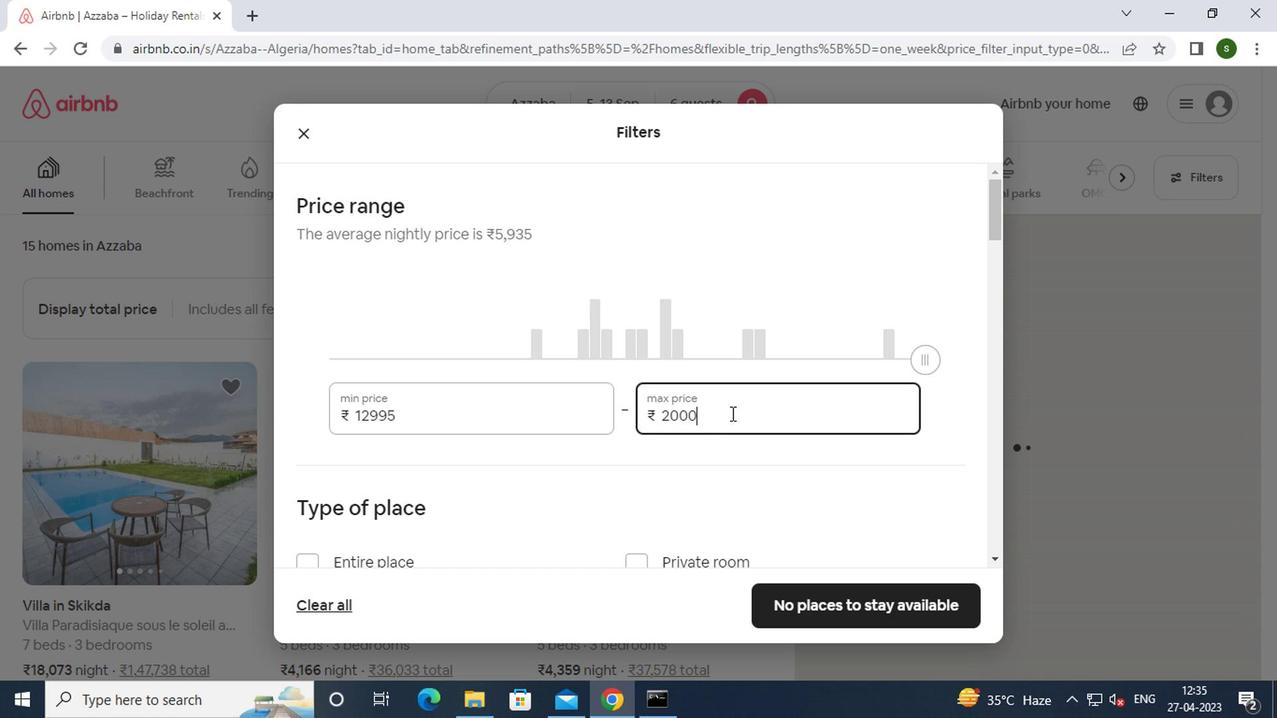 
Action: Mouse moved to (580, 421)
Screenshot: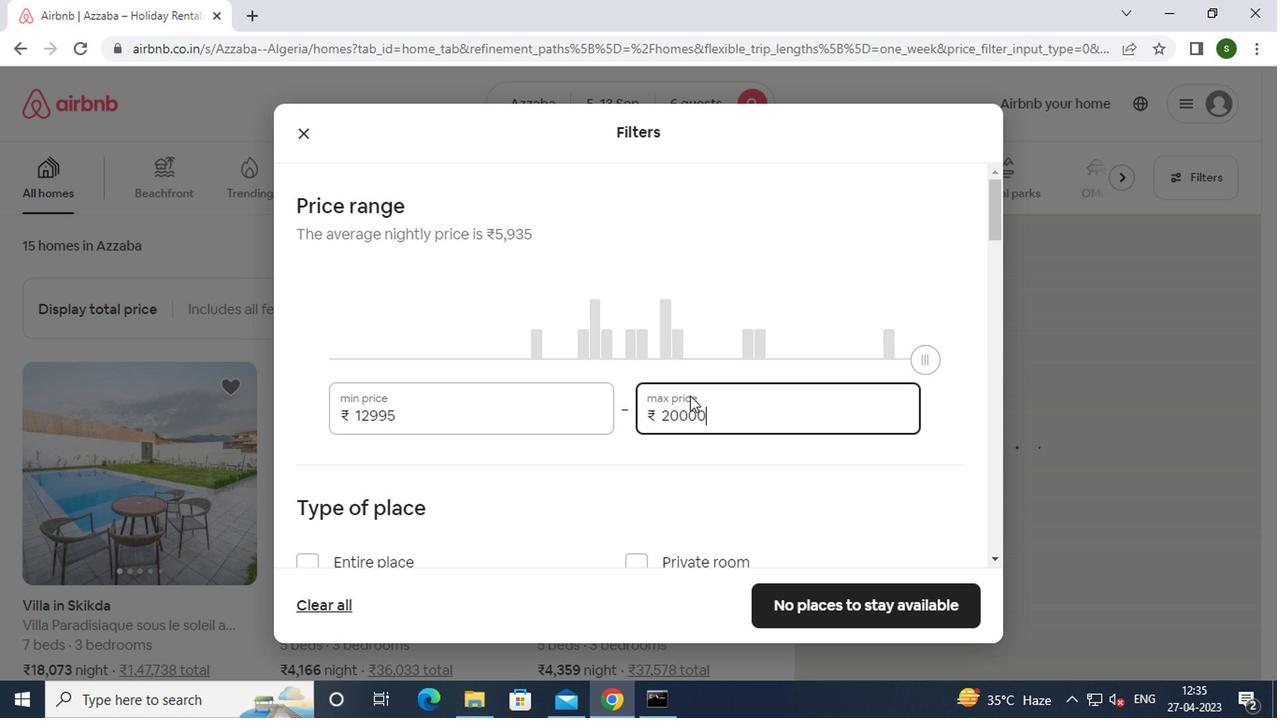 
Action: Mouse scrolled (580, 421) with delta (0, 0)
Screenshot: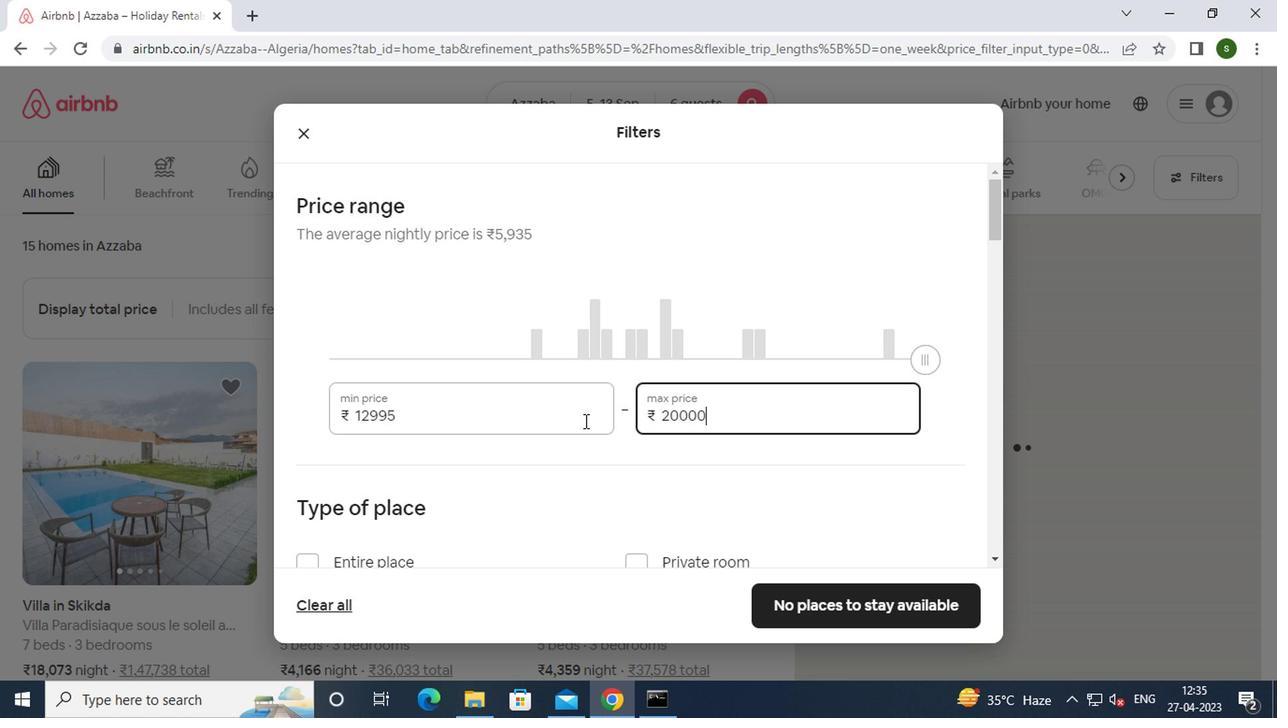 
Action: Mouse scrolled (580, 421) with delta (0, 0)
Screenshot: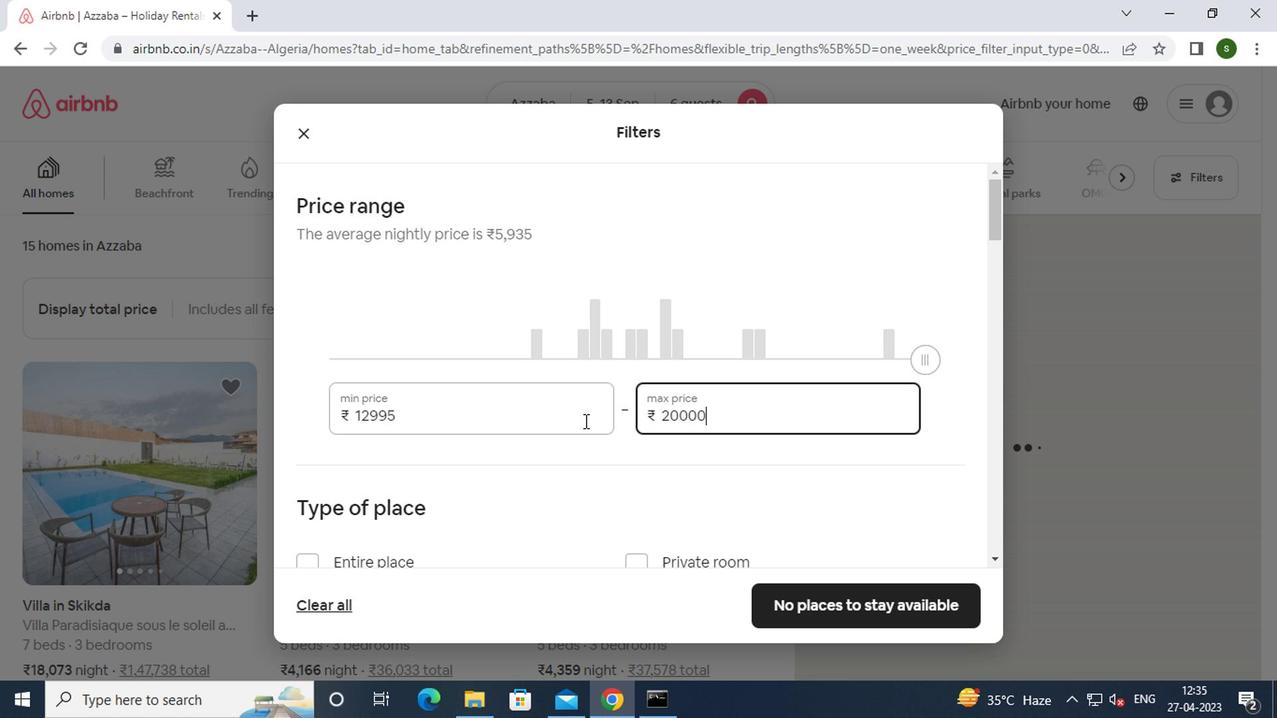 
Action: Mouse moved to (393, 389)
Screenshot: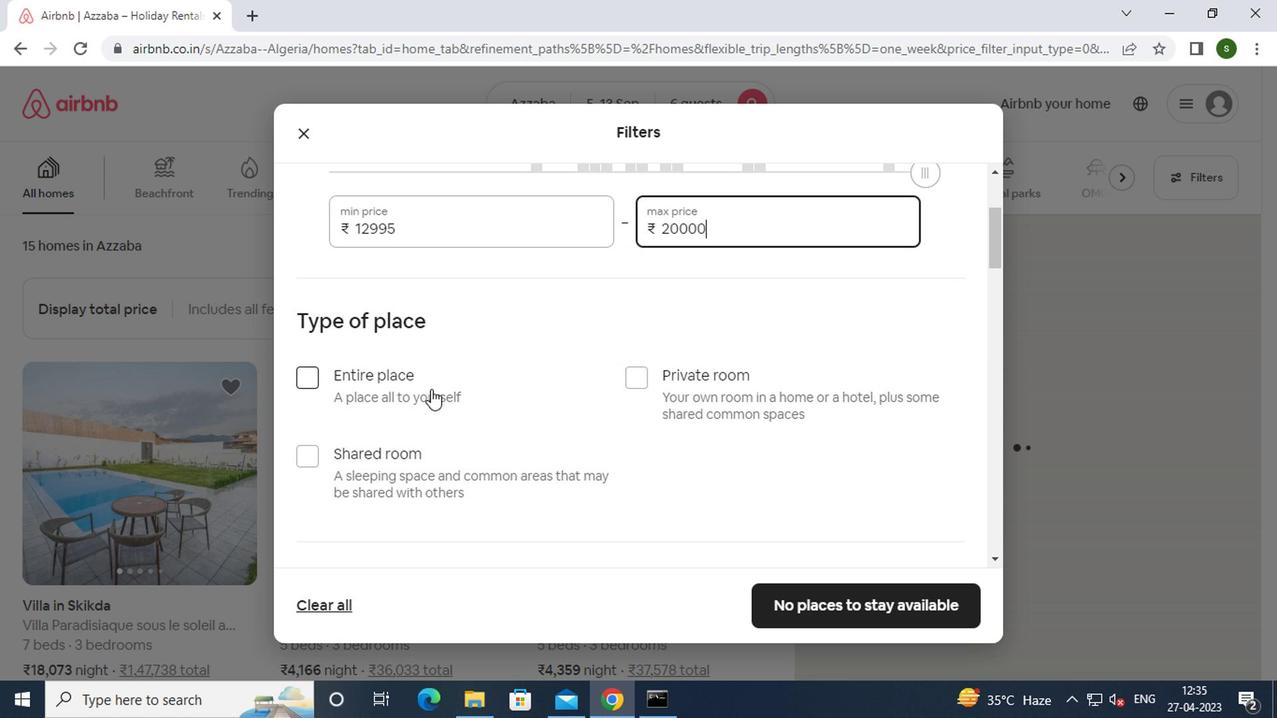 
Action: Mouse pressed left at (393, 389)
Screenshot: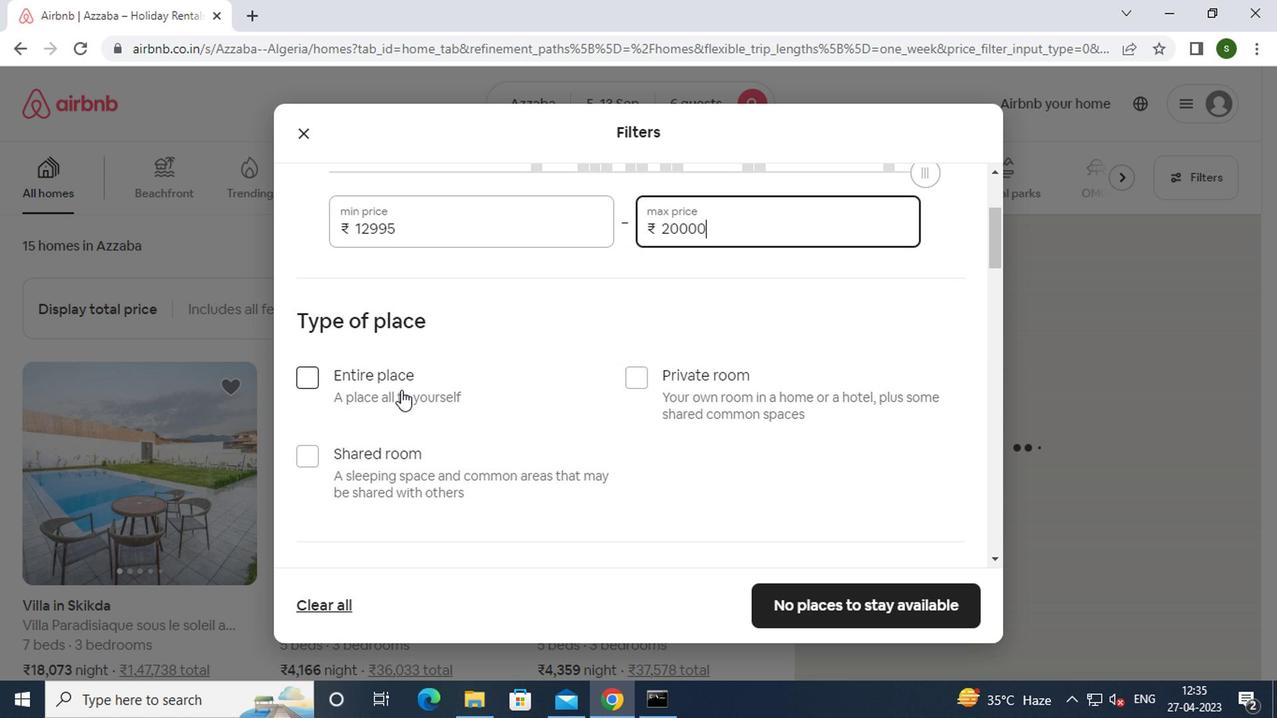 
Action: Mouse moved to (469, 389)
Screenshot: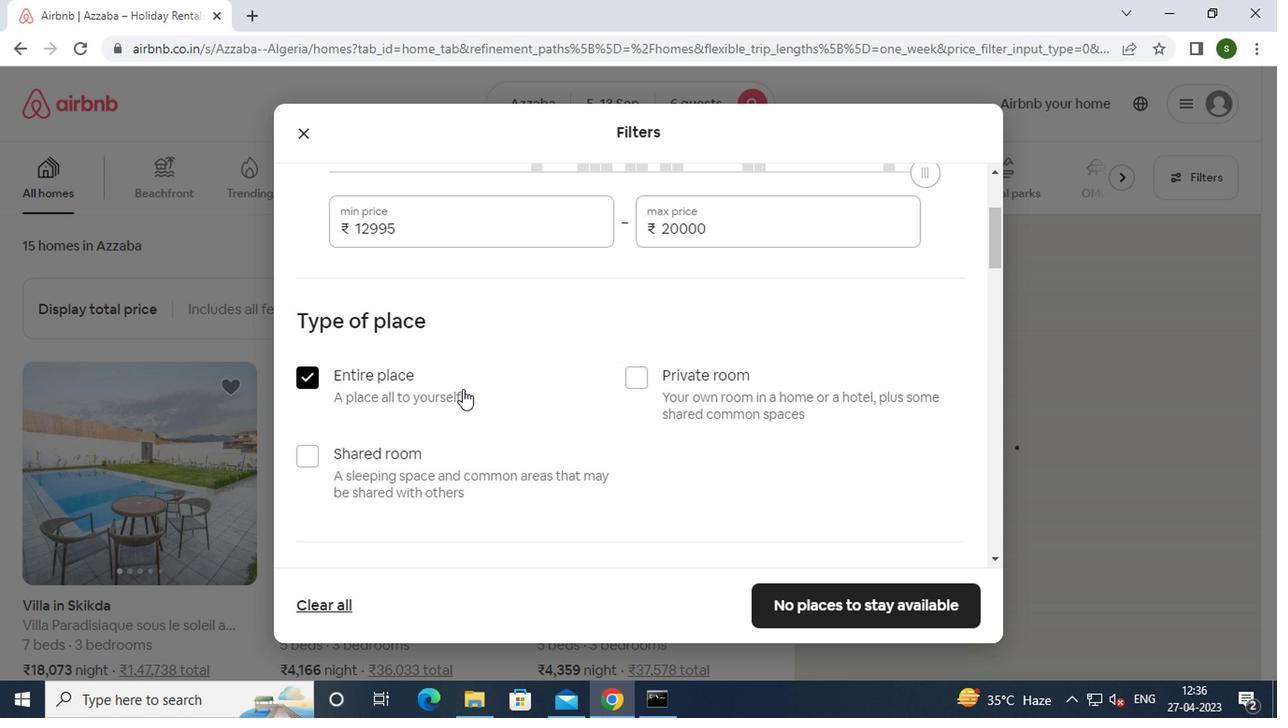 
Action: Mouse scrolled (469, 388) with delta (0, 0)
Screenshot: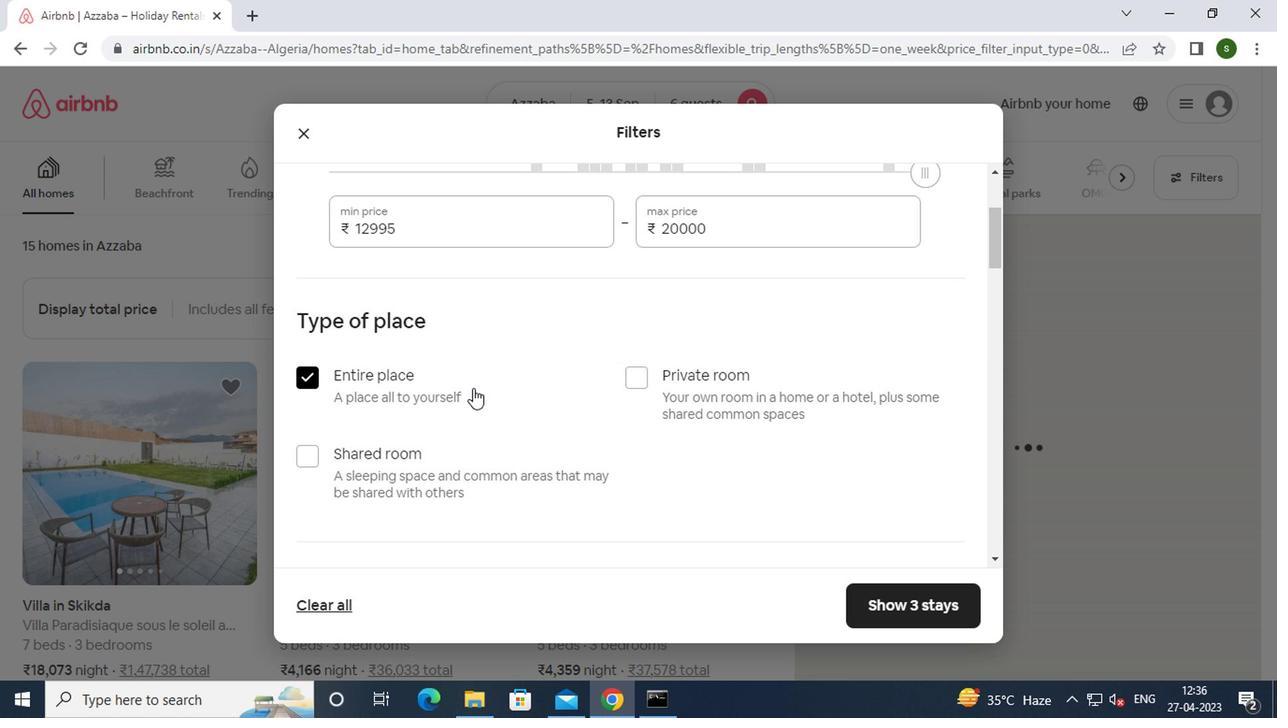 
Action: Mouse scrolled (469, 388) with delta (0, 0)
Screenshot: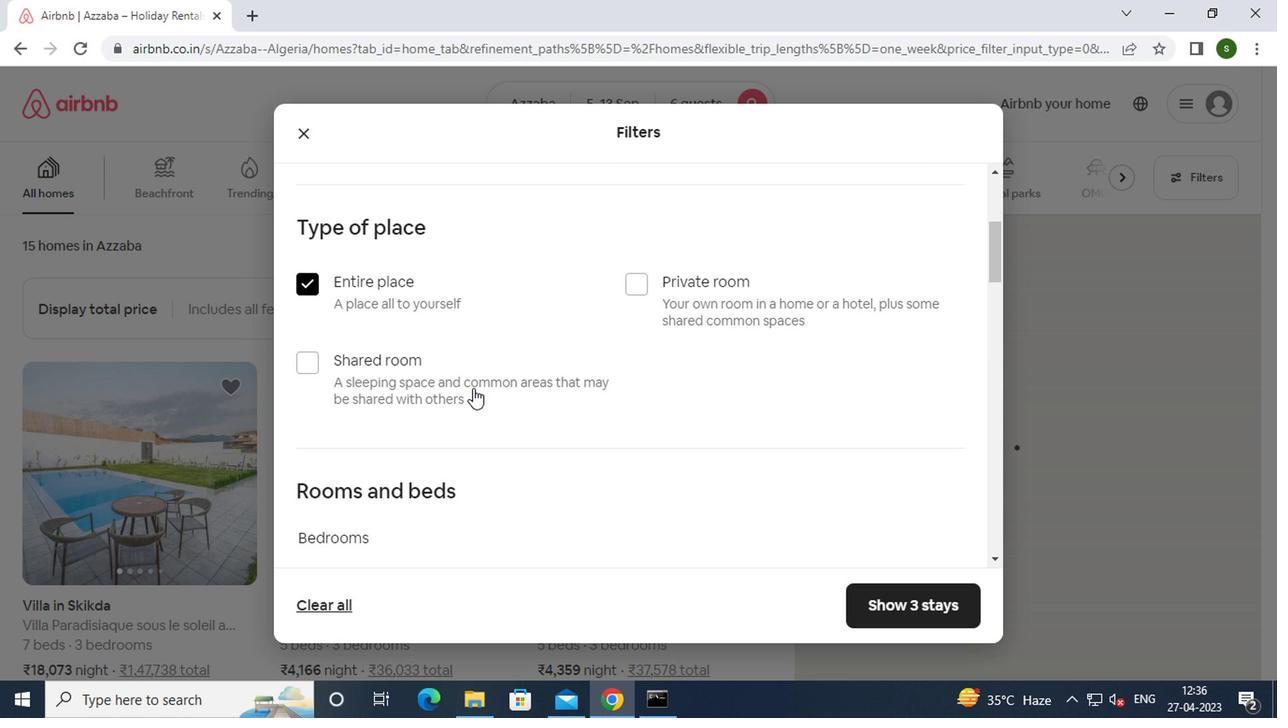 
Action: Mouse scrolled (469, 388) with delta (0, 0)
Screenshot: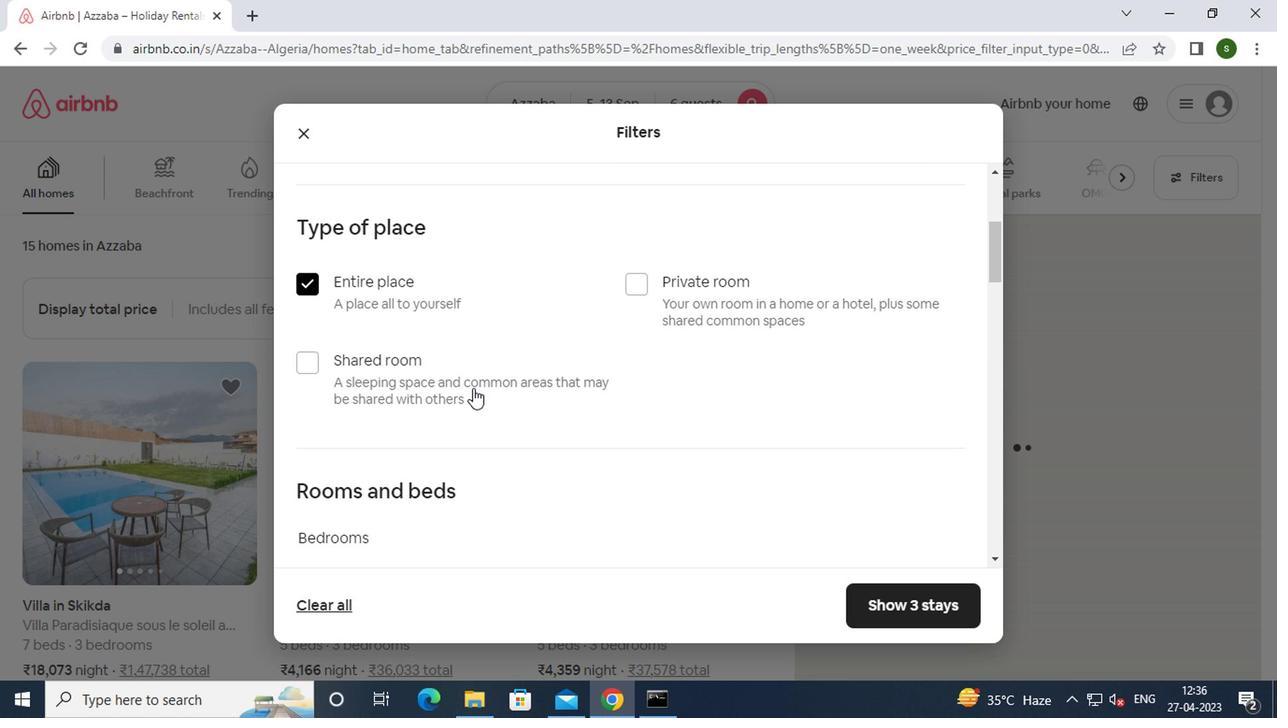 
Action: Mouse scrolled (469, 388) with delta (0, 0)
Screenshot: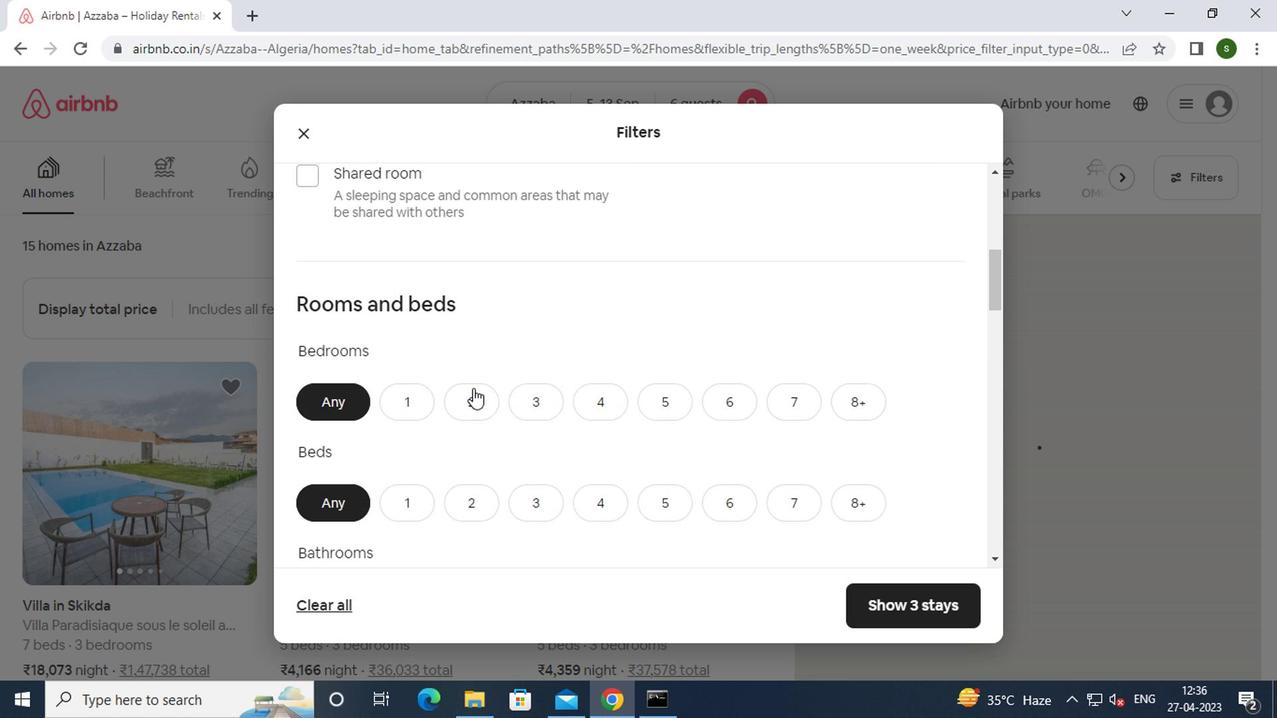 
Action: Mouse moved to (551, 298)
Screenshot: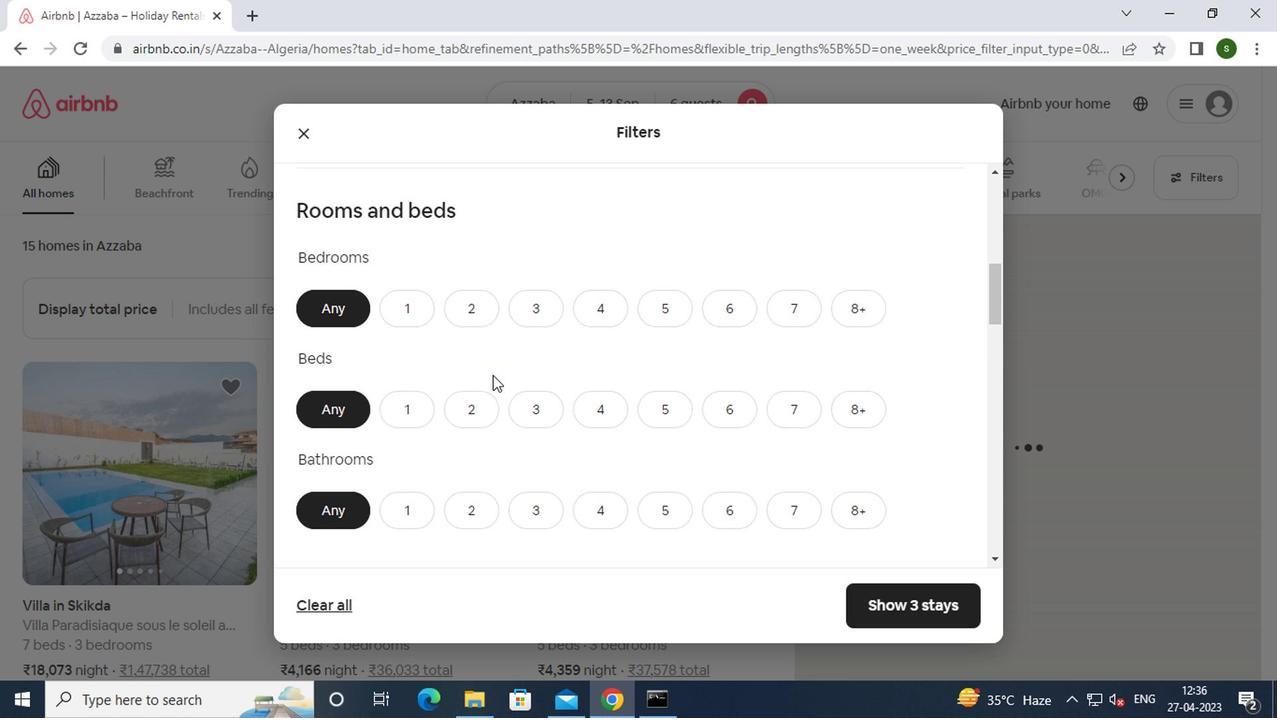 
Action: Mouse pressed left at (551, 298)
Screenshot: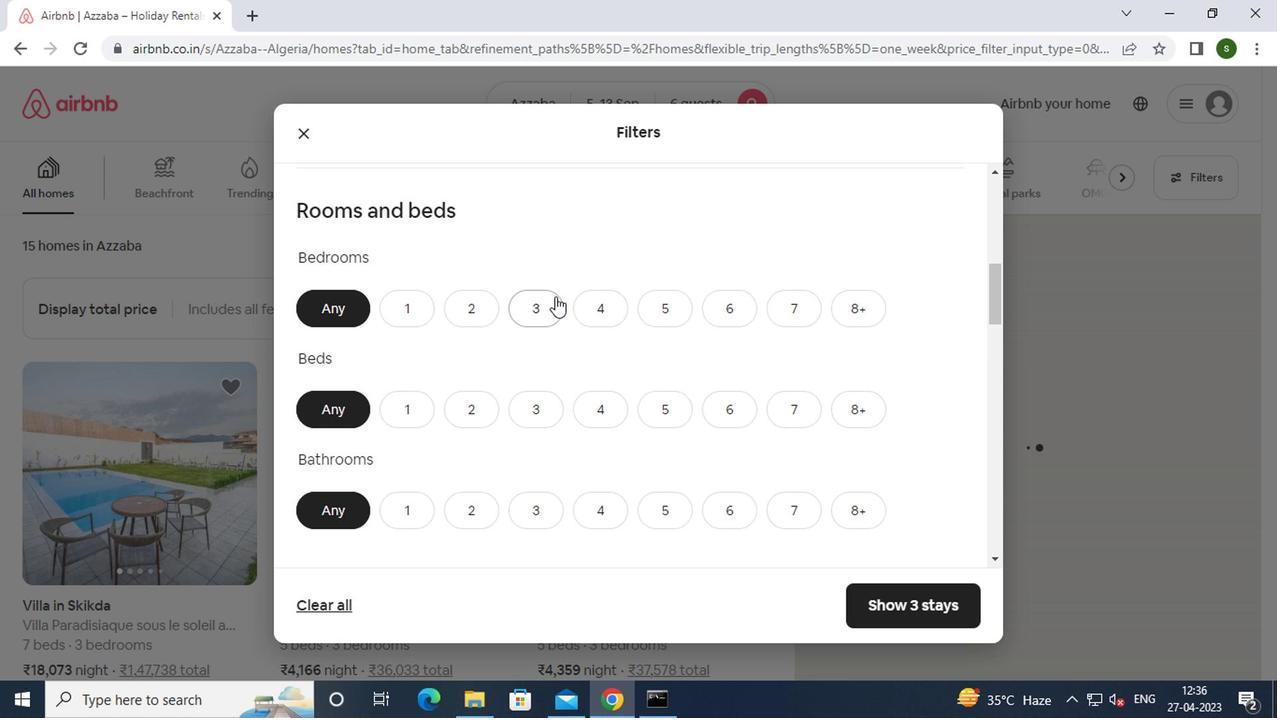 
Action: Mouse moved to (536, 411)
Screenshot: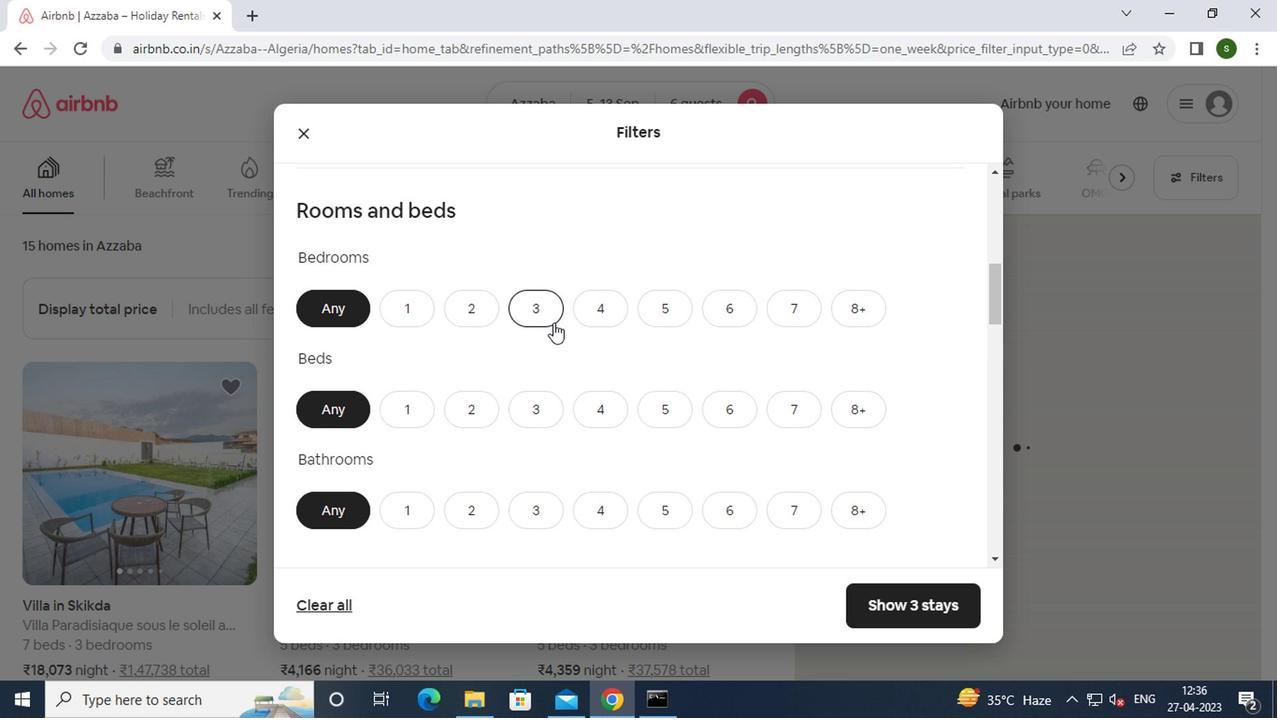 
Action: Mouse pressed left at (536, 411)
Screenshot: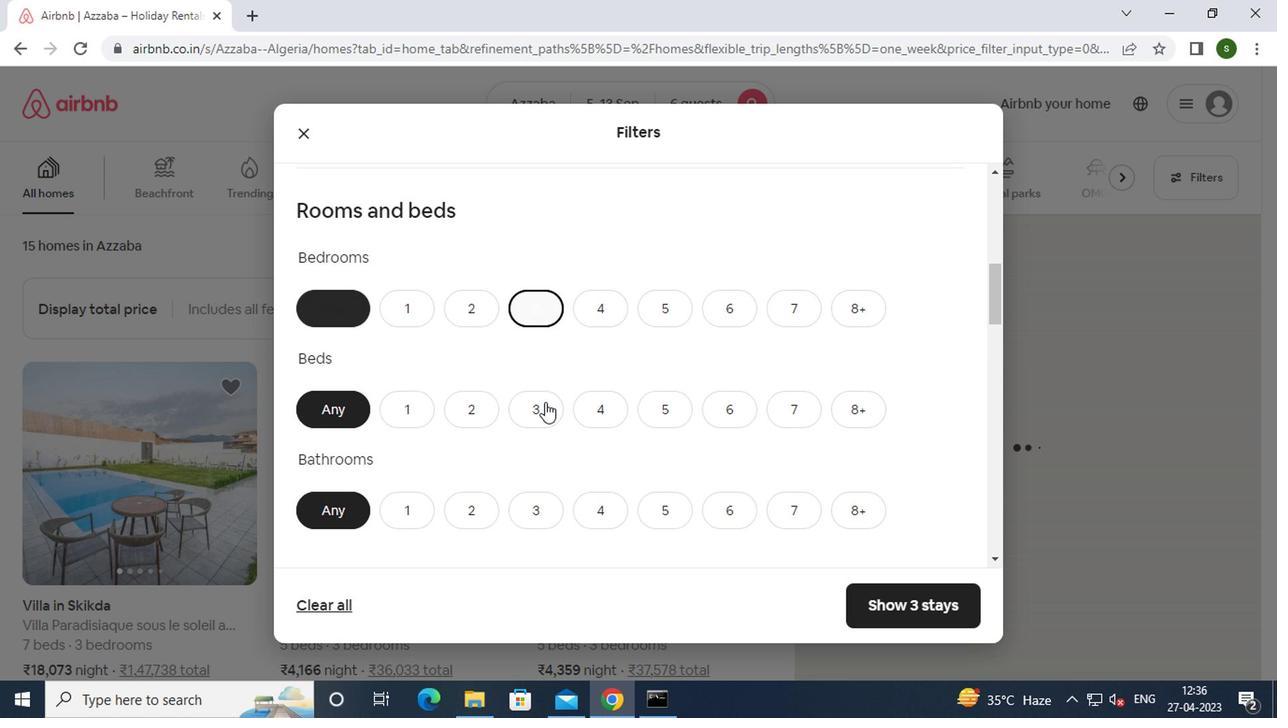 
Action: Mouse moved to (526, 506)
Screenshot: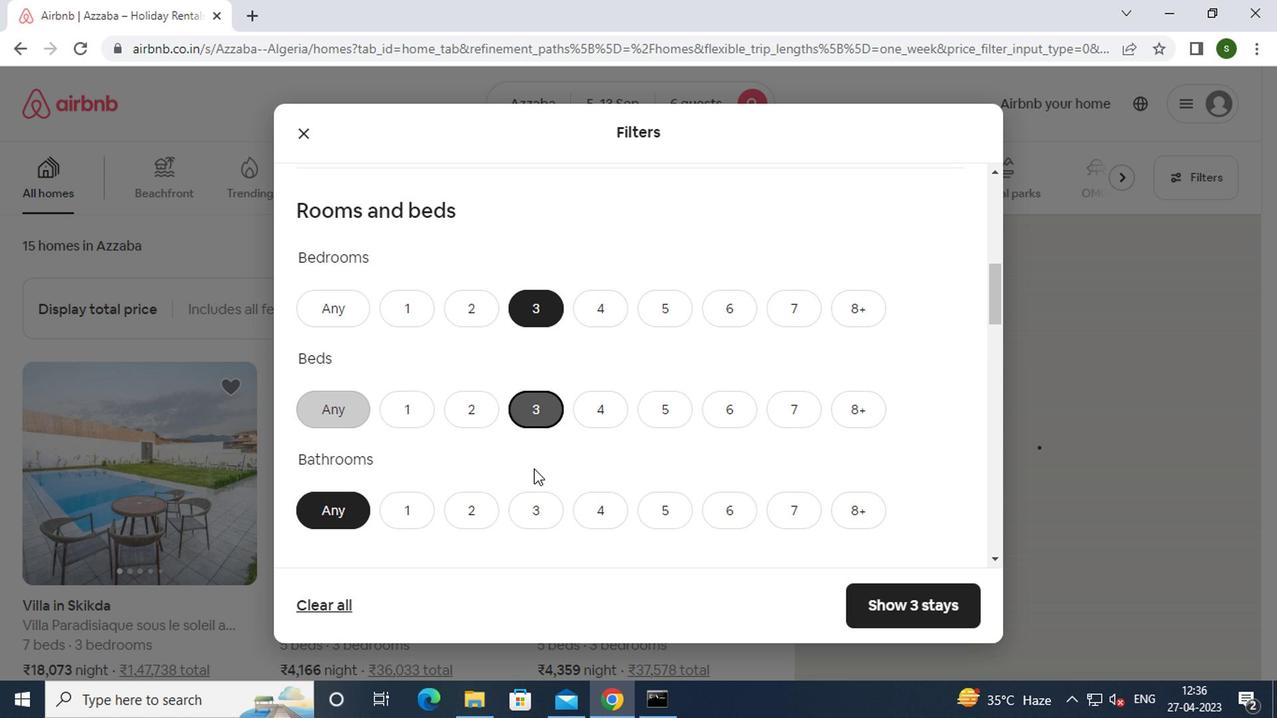 
Action: Mouse pressed left at (526, 506)
Screenshot: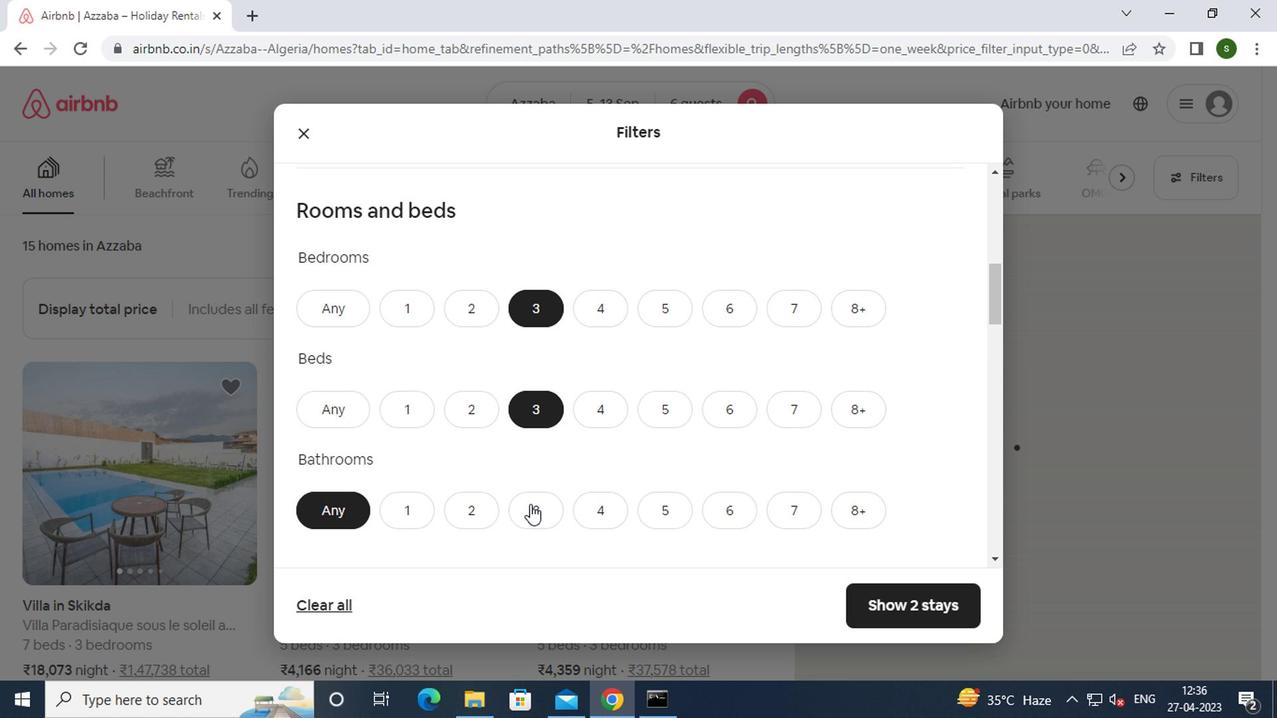 
Action: Mouse moved to (574, 347)
Screenshot: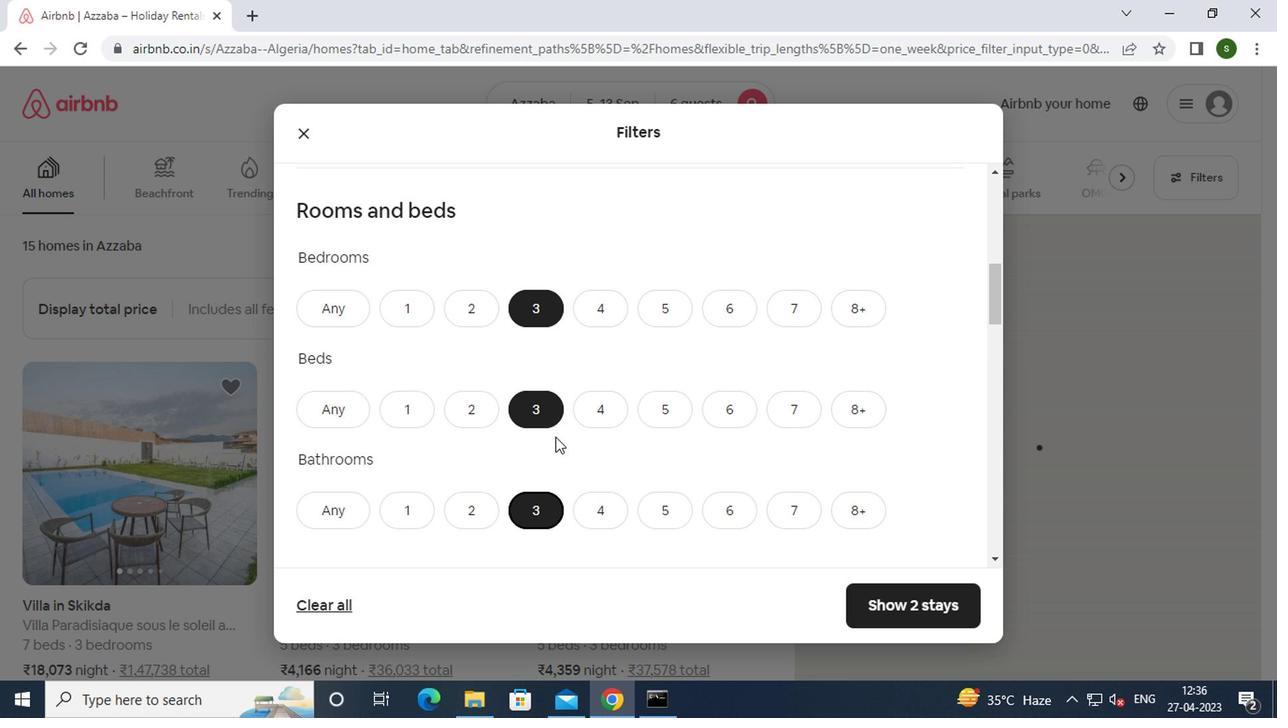 
Action: Mouse scrolled (574, 347) with delta (0, 0)
Screenshot: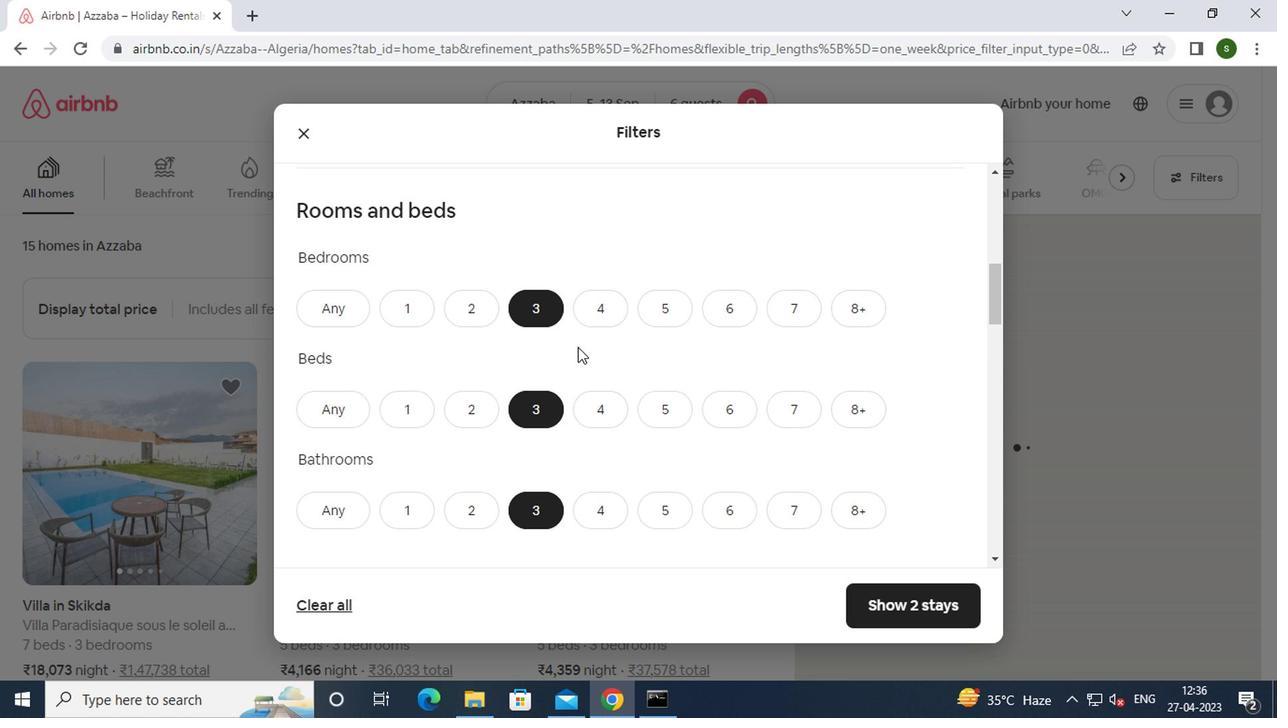 
Action: Mouse scrolled (574, 347) with delta (0, 0)
Screenshot: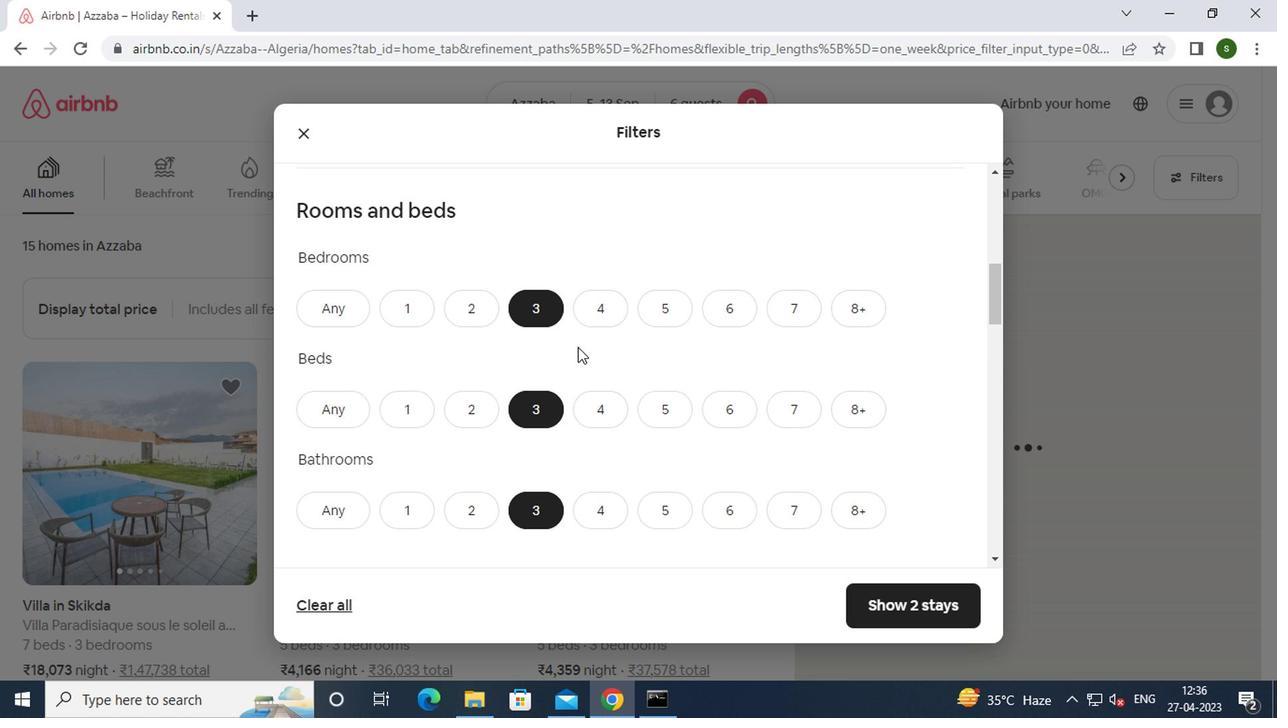 
Action: Mouse scrolled (574, 347) with delta (0, 0)
Screenshot: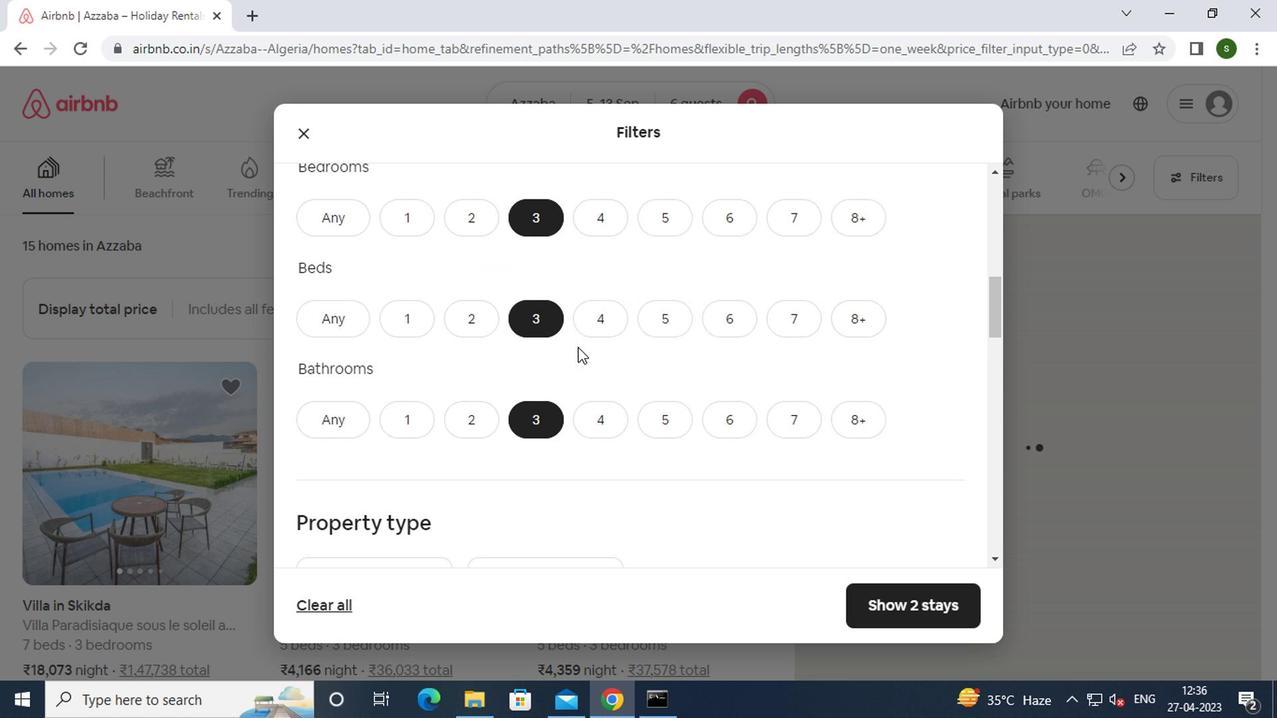 
Action: Mouse moved to (365, 386)
Screenshot: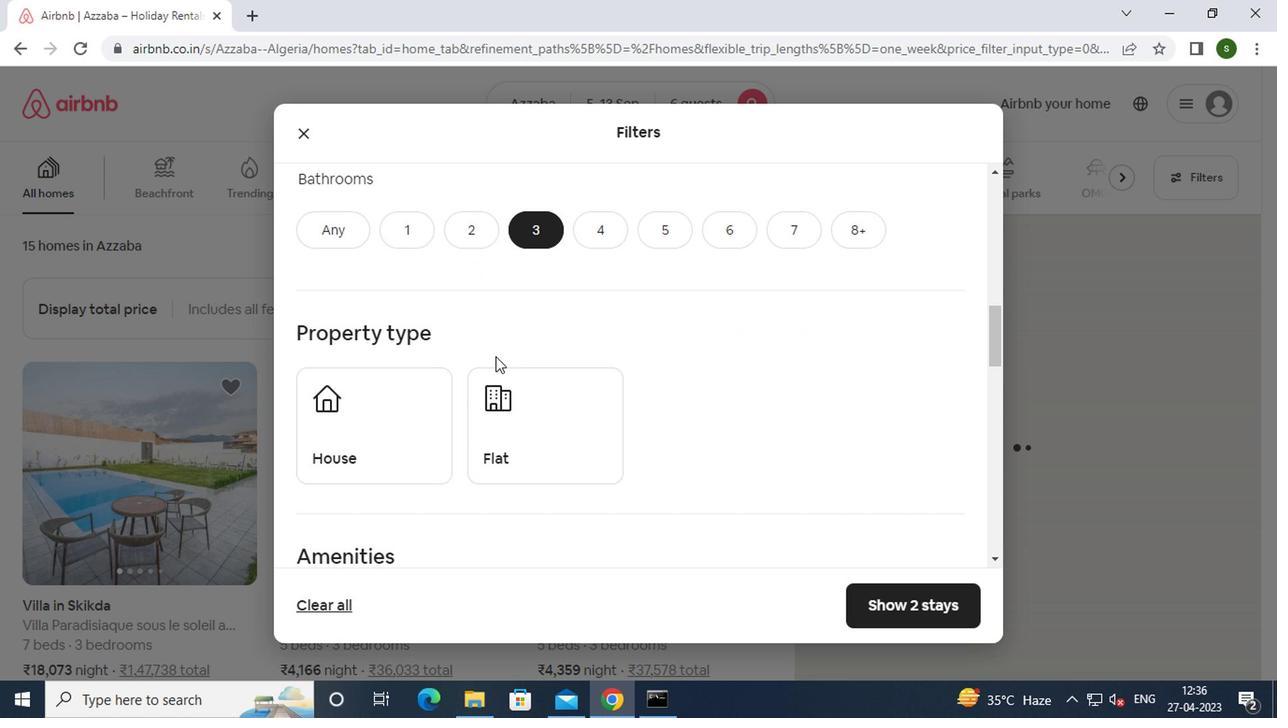 
Action: Mouse pressed left at (365, 386)
Screenshot: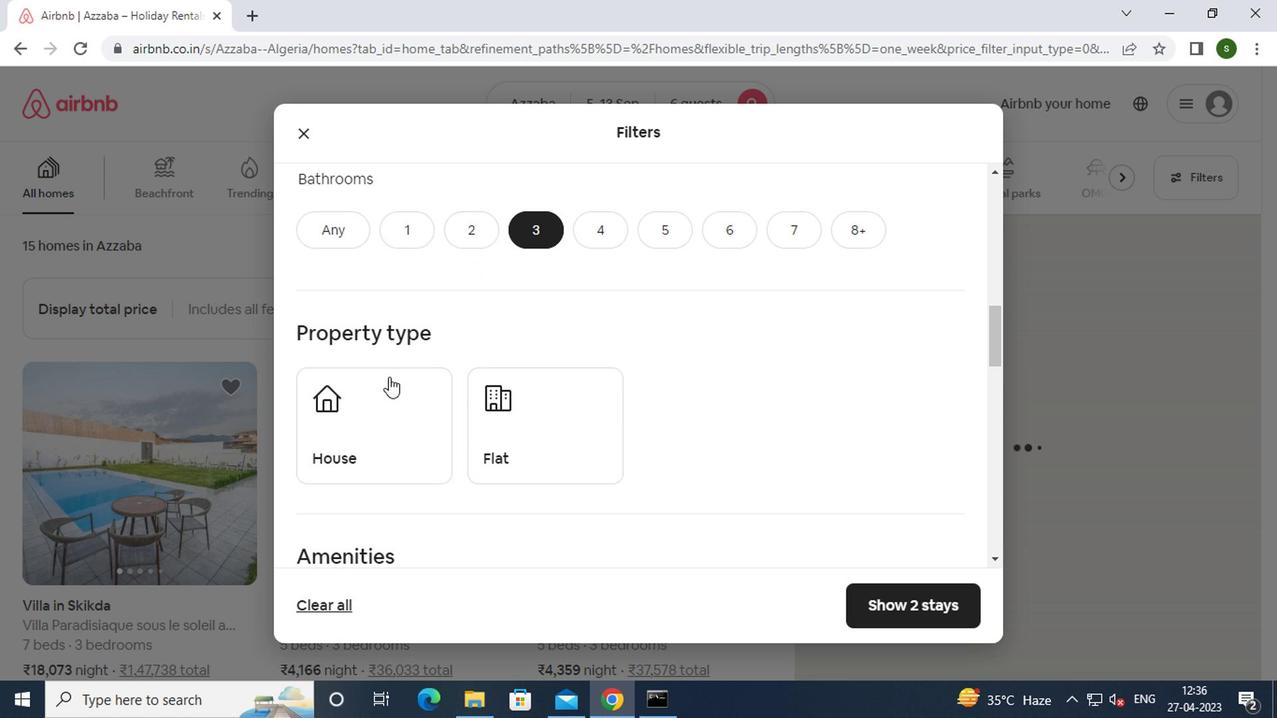 
Action: Mouse moved to (510, 423)
Screenshot: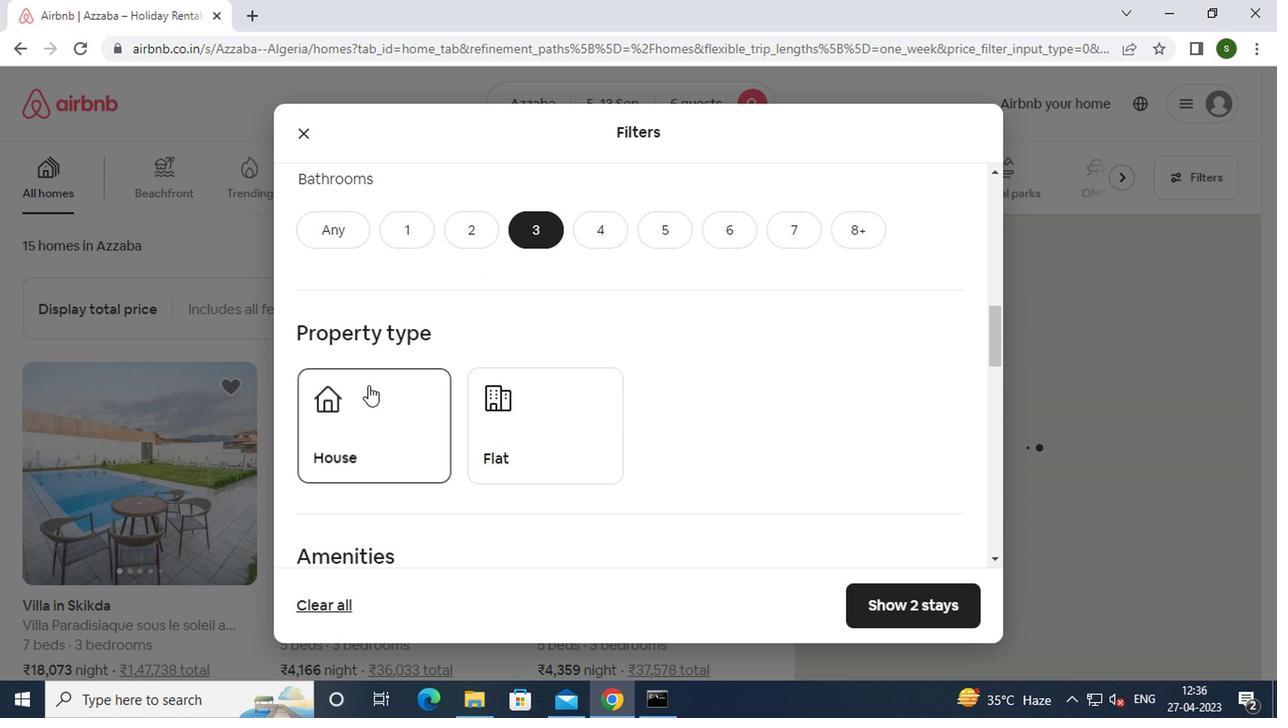 
Action: Mouse pressed left at (510, 423)
Screenshot: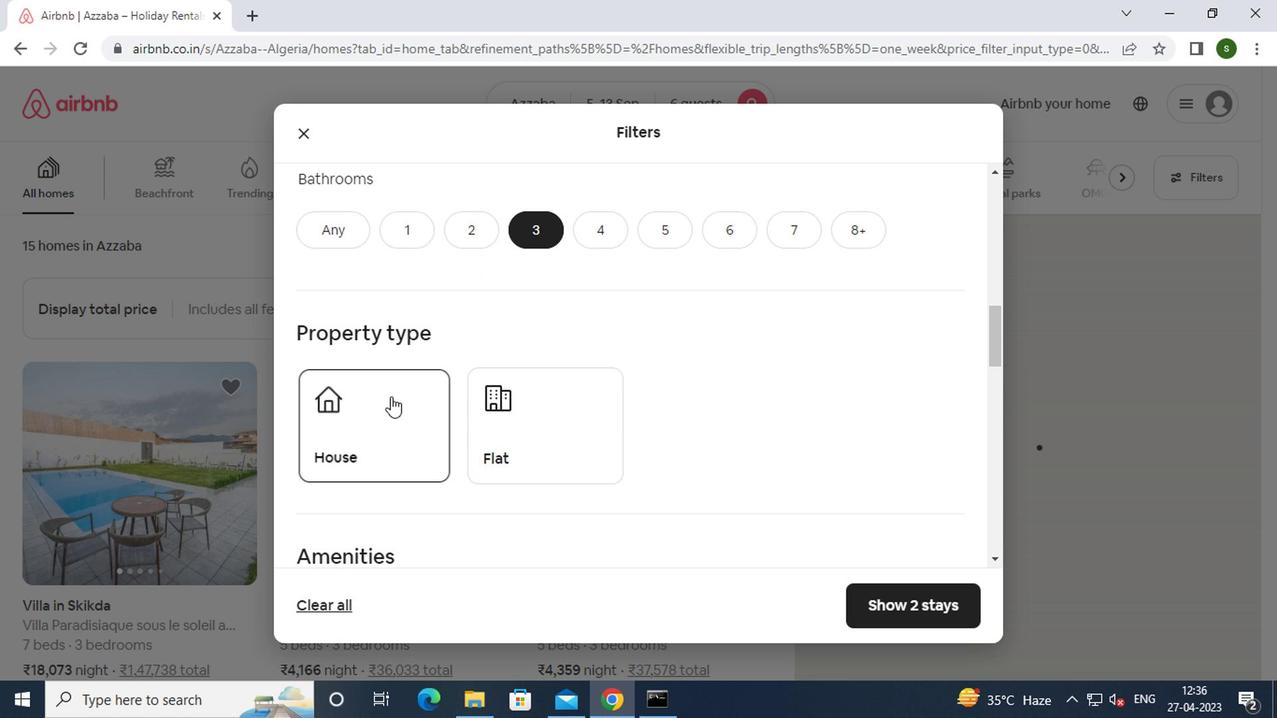 
Action: Mouse moved to (662, 402)
Screenshot: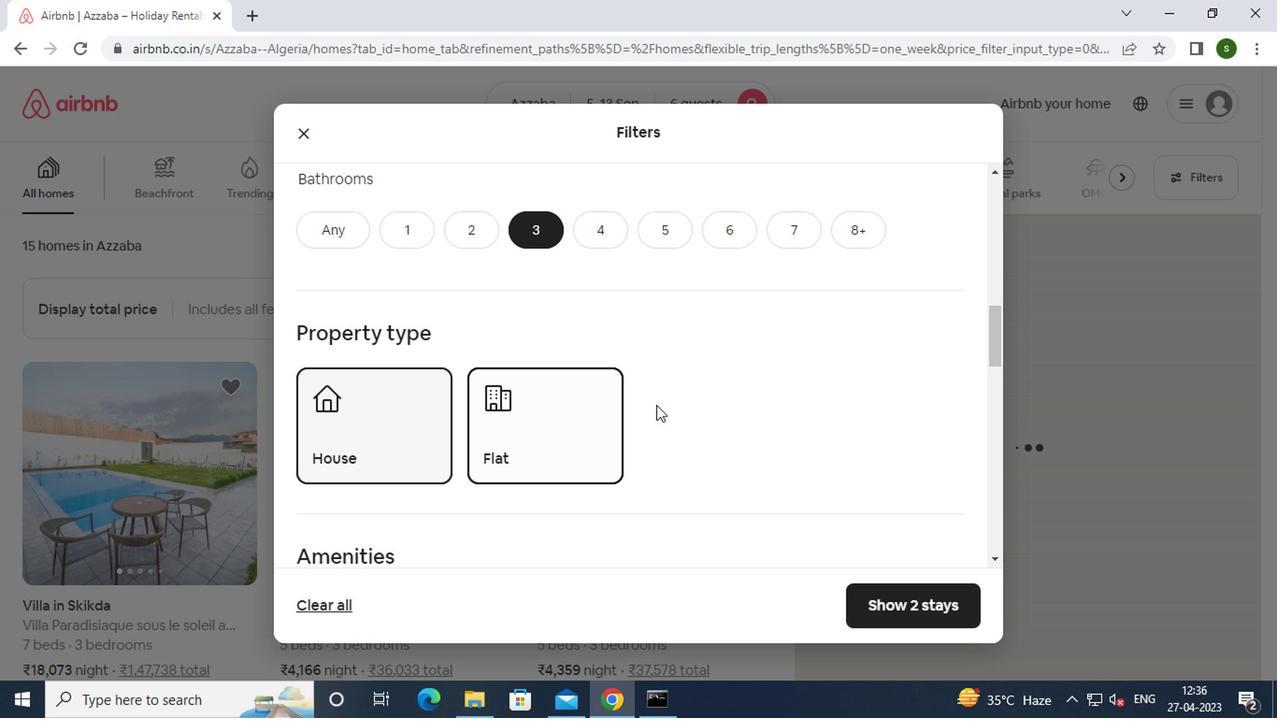 
Action: Mouse scrolled (662, 401) with delta (0, -1)
Screenshot: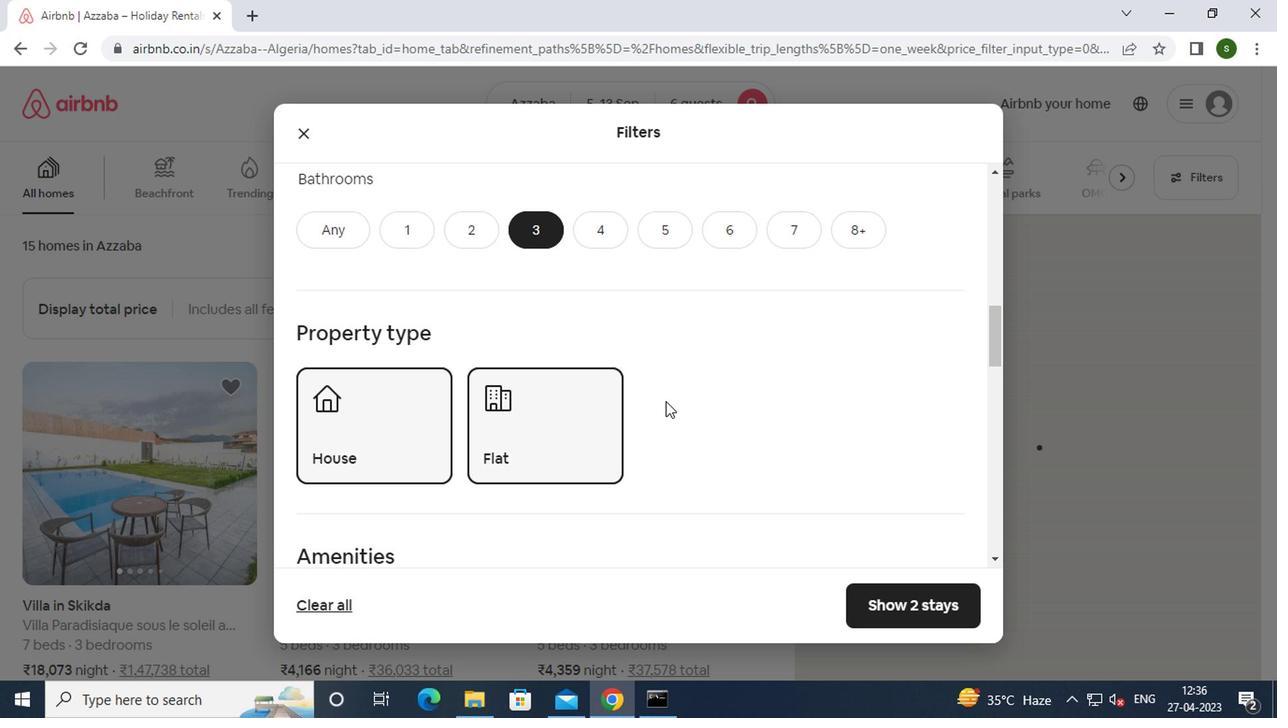 
Action: Mouse scrolled (662, 401) with delta (0, -1)
Screenshot: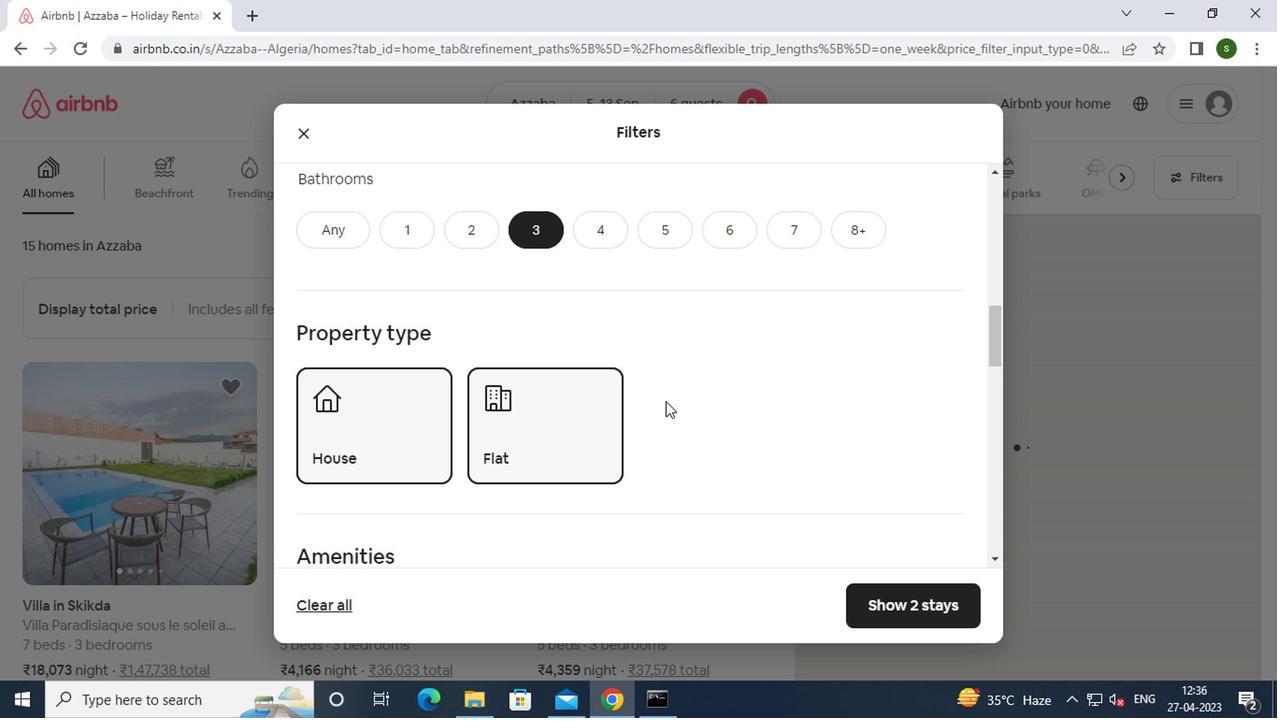 
Action: Mouse scrolled (662, 401) with delta (0, -1)
Screenshot: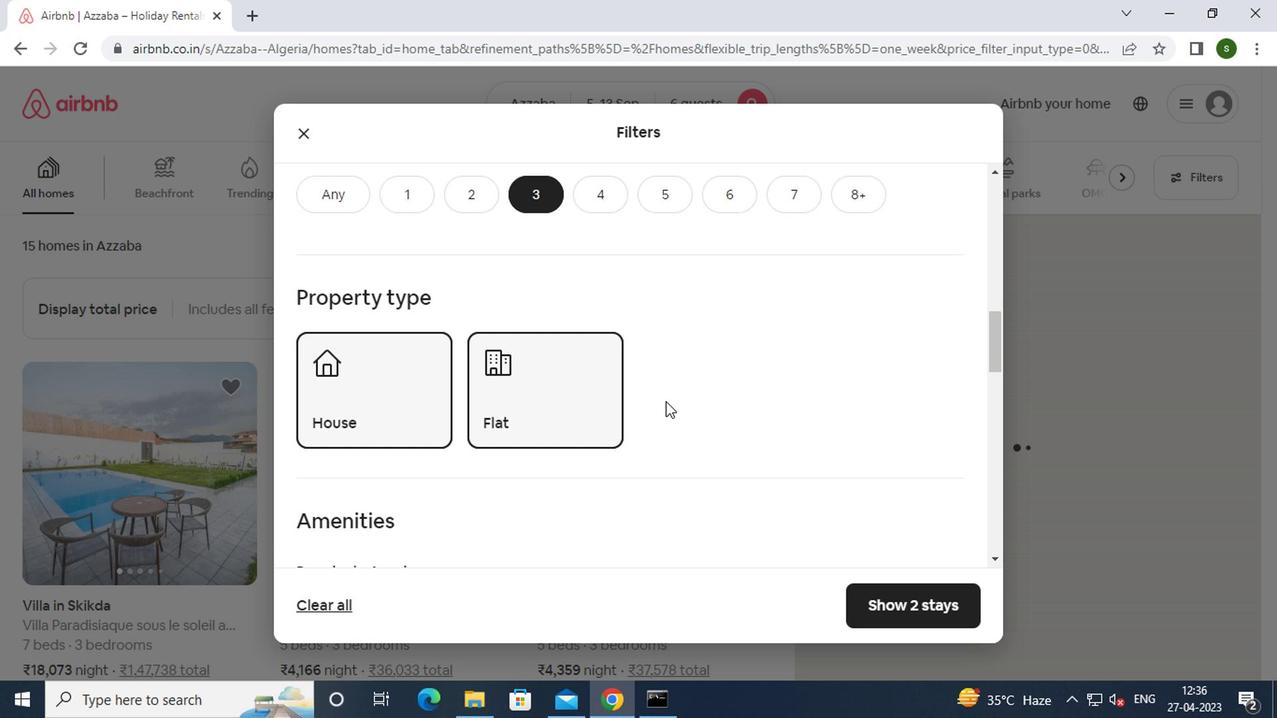 
Action: Mouse scrolled (662, 401) with delta (0, -1)
Screenshot: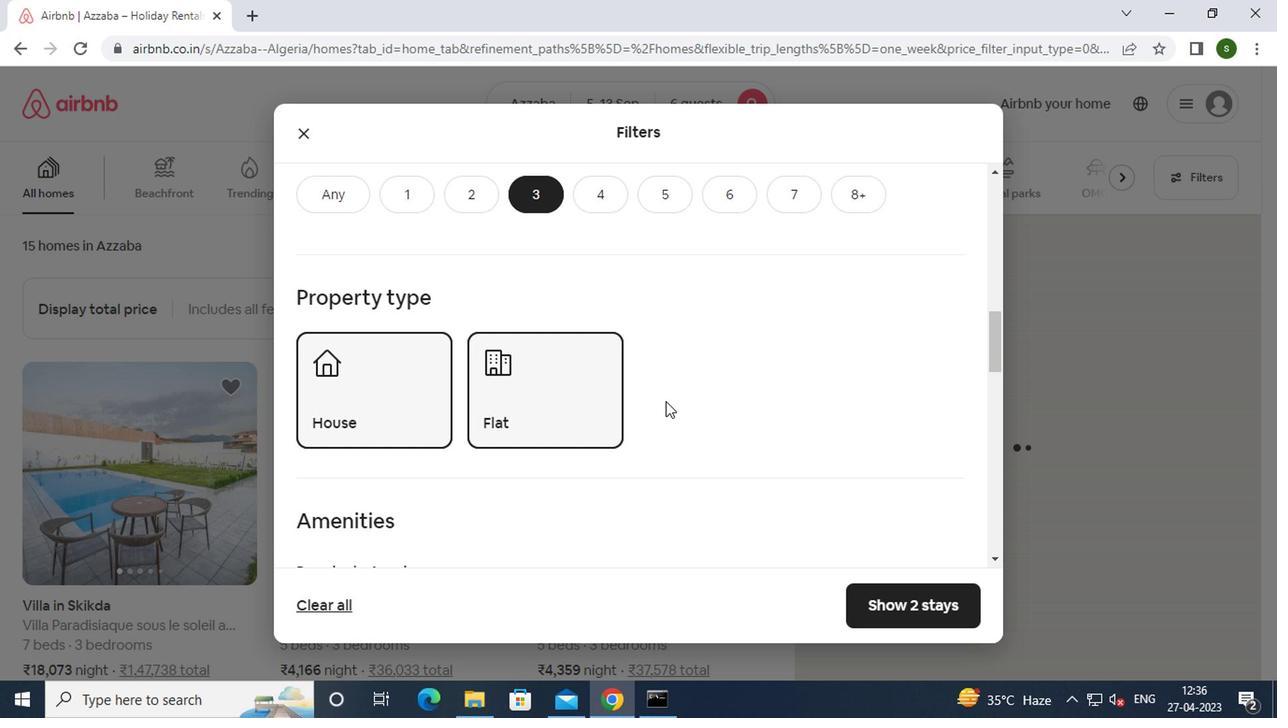 
Action: Mouse scrolled (662, 401) with delta (0, -1)
Screenshot: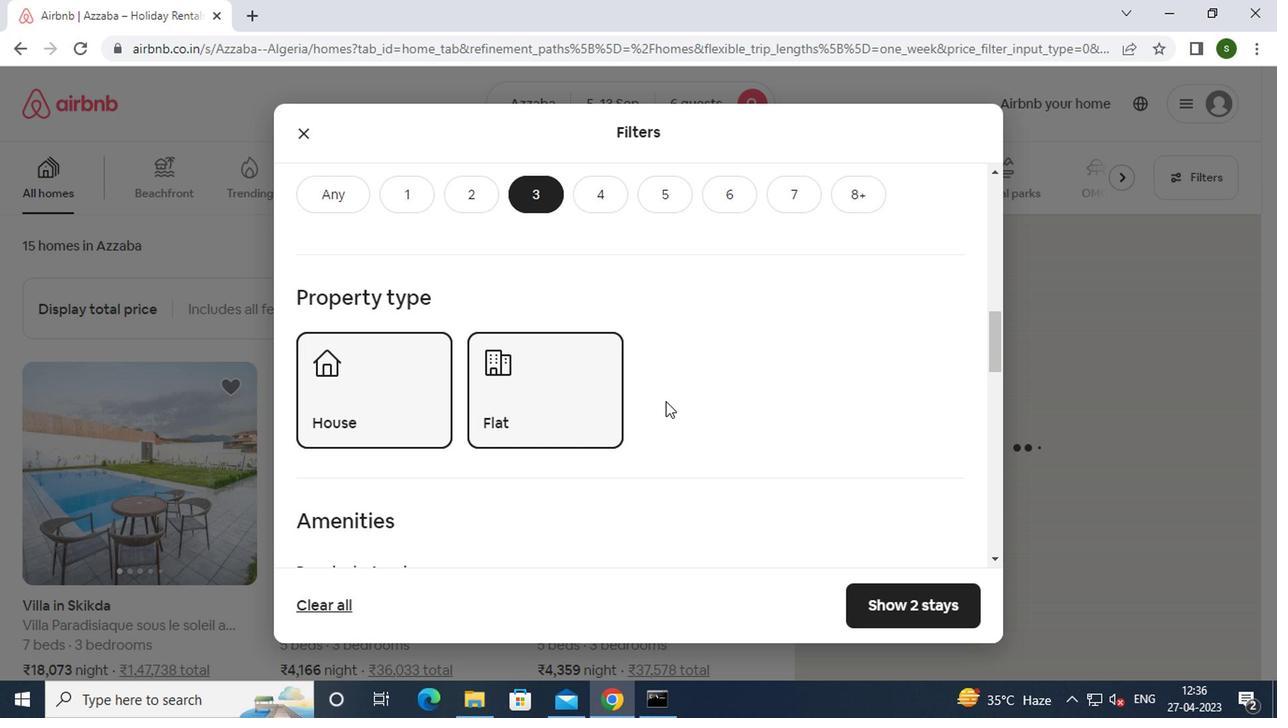 
Action: Mouse scrolled (662, 401) with delta (0, -1)
Screenshot: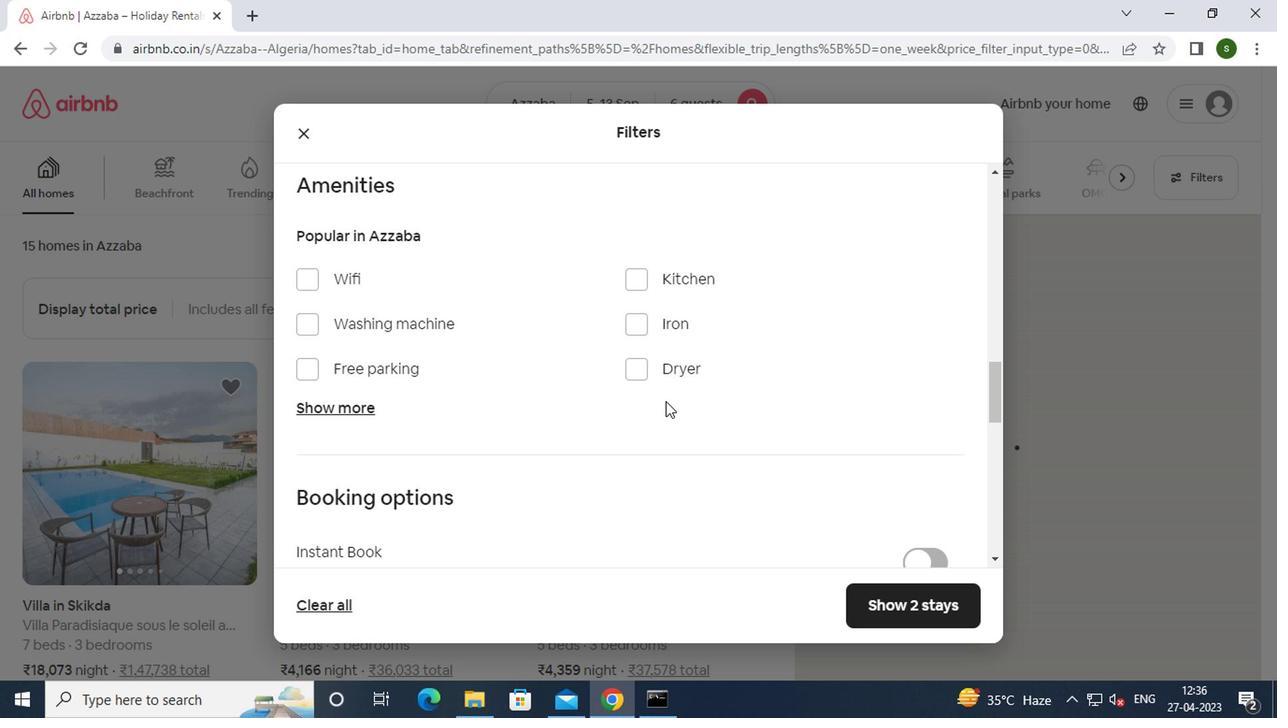 
Action: Mouse moved to (914, 432)
Screenshot: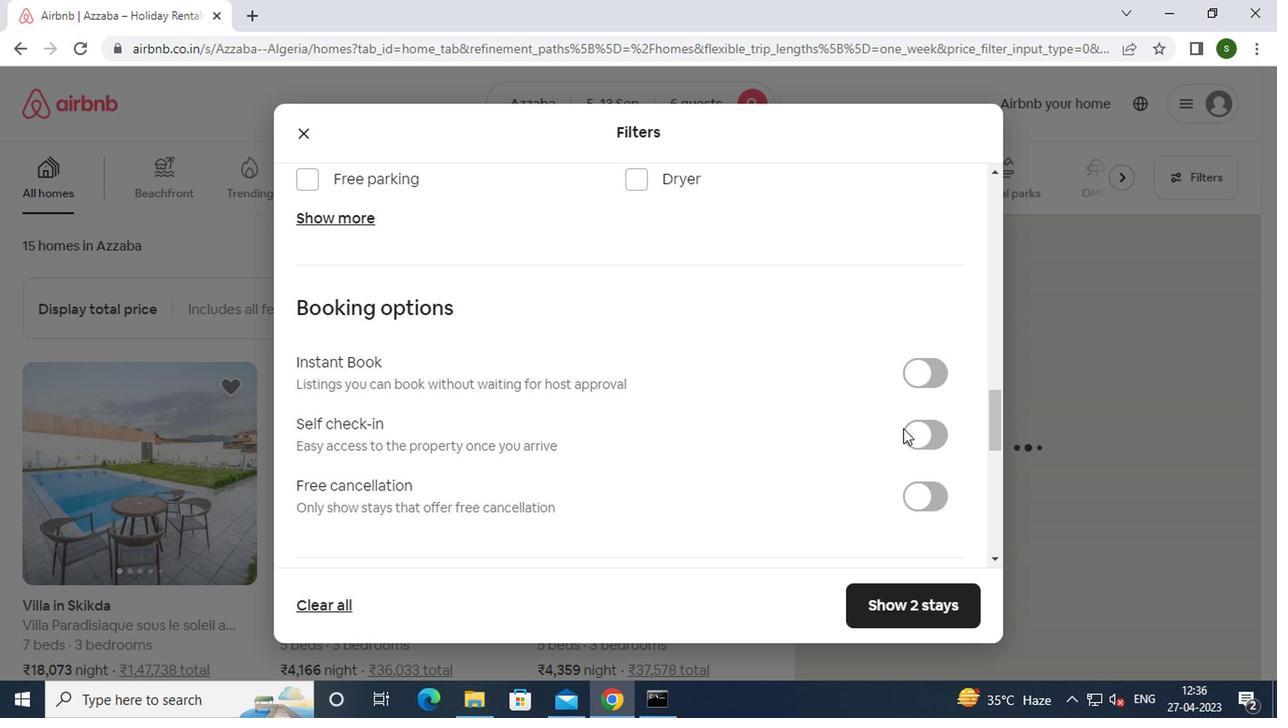 
Action: Mouse pressed left at (914, 432)
Screenshot: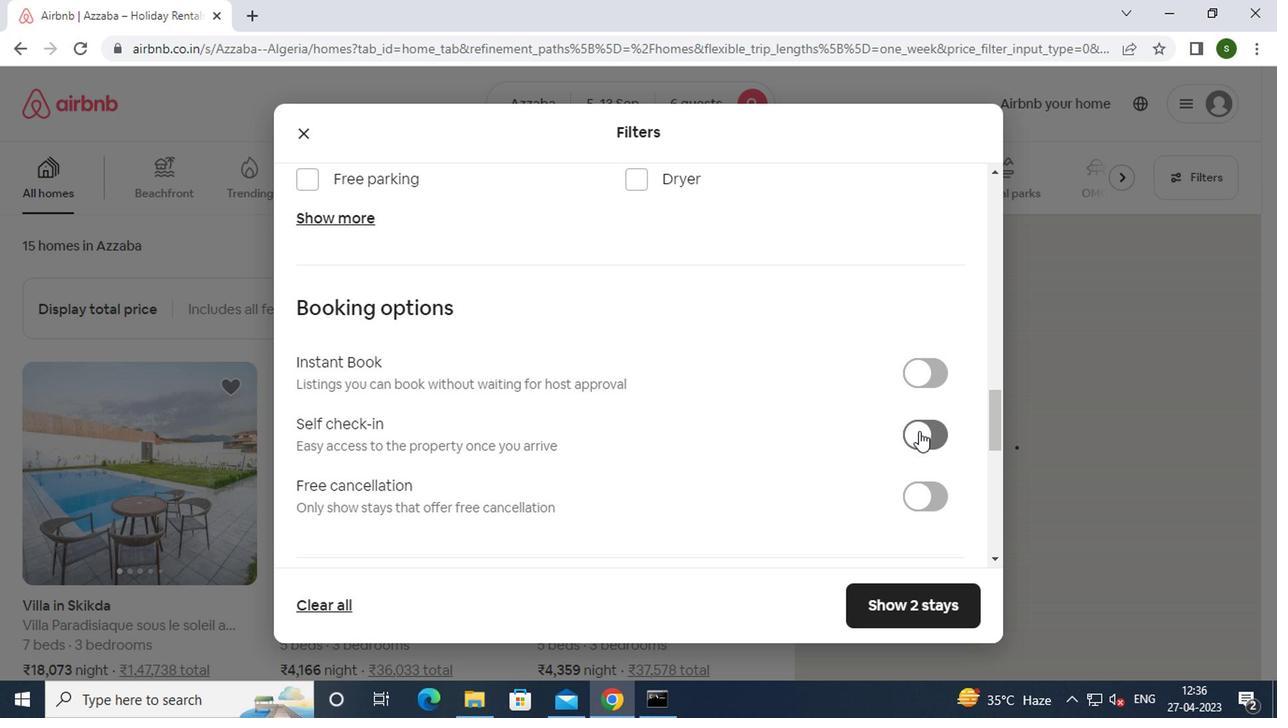 
Action: Mouse moved to (914, 608)
Screenshot: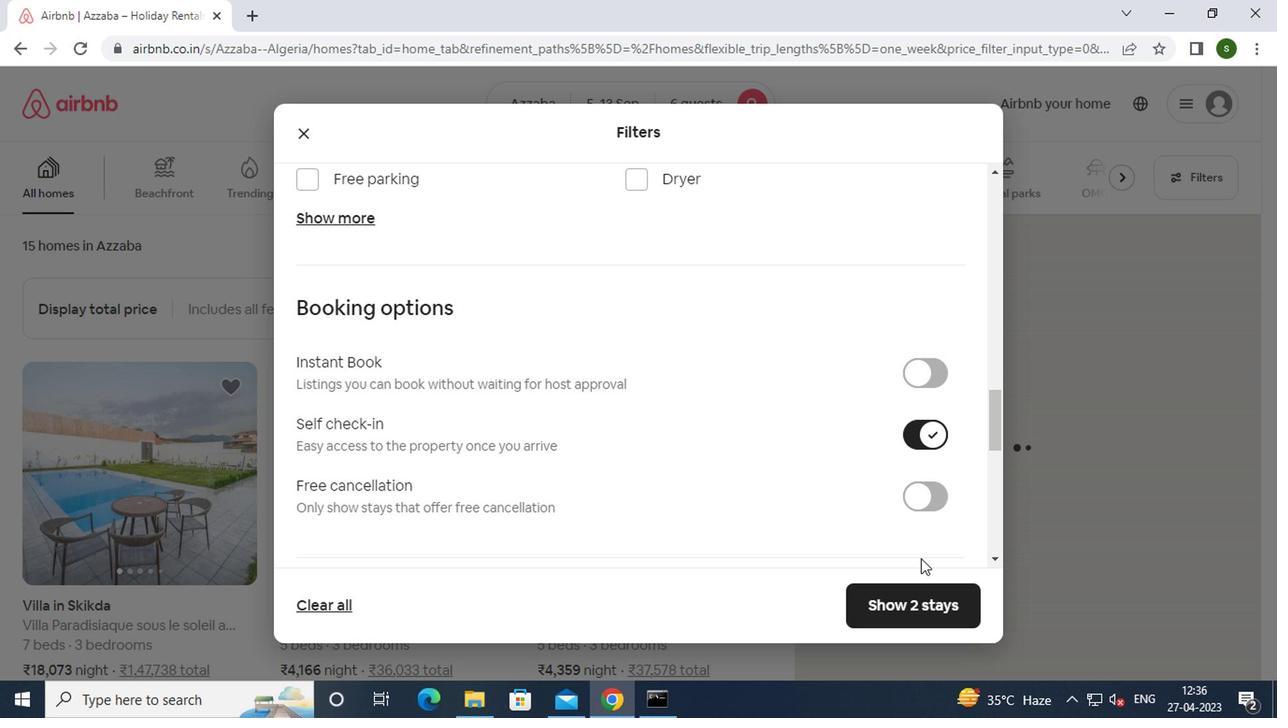 
Action: Mouse pressed left at (914, 608)
Screenshot: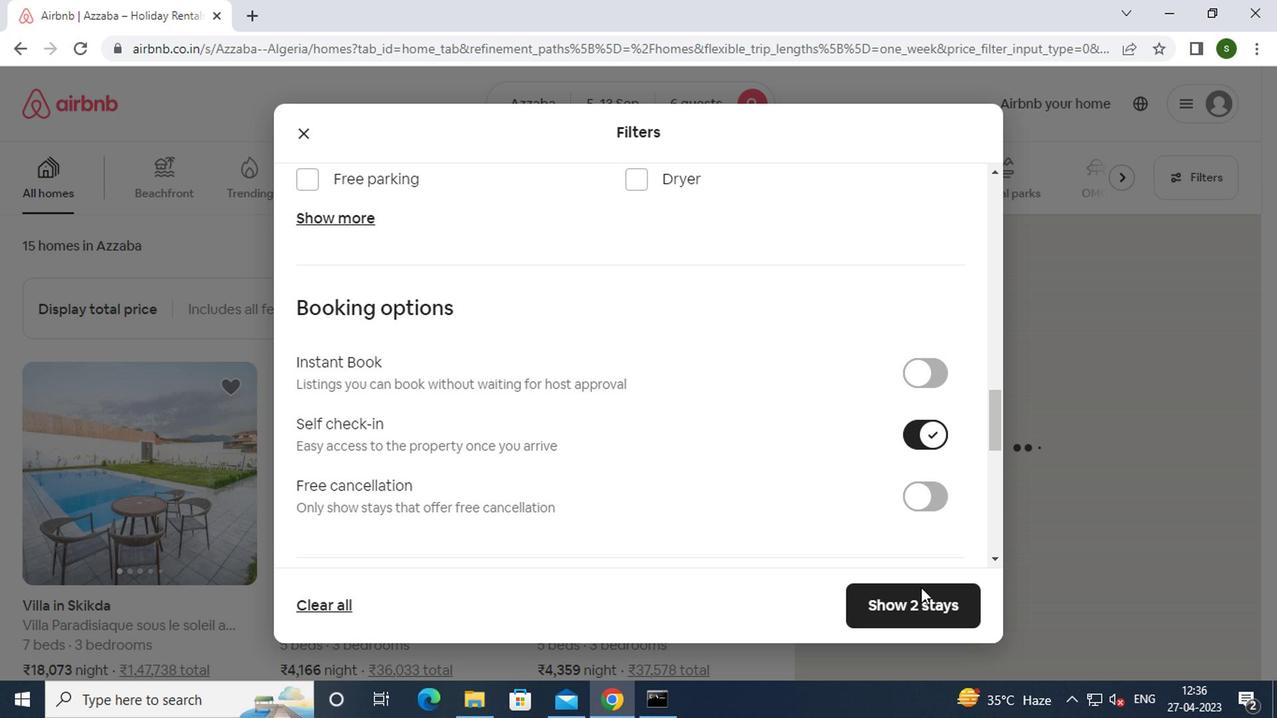 
